 Task: Look for space in Colonia Nativitas, Mexico from 1st June, 2023 to 9th June, 2023 for 5 adults in price range Rs.6000 to Rs.12000. Place can be entire place with 3 bedrooms having 3 beds and 3 bathrooms. Property type can be house, flat, guest house. Booking option can be shelf check-in. Required host language is English.
Action: Mouse moved to (417, 110)
Screenshot: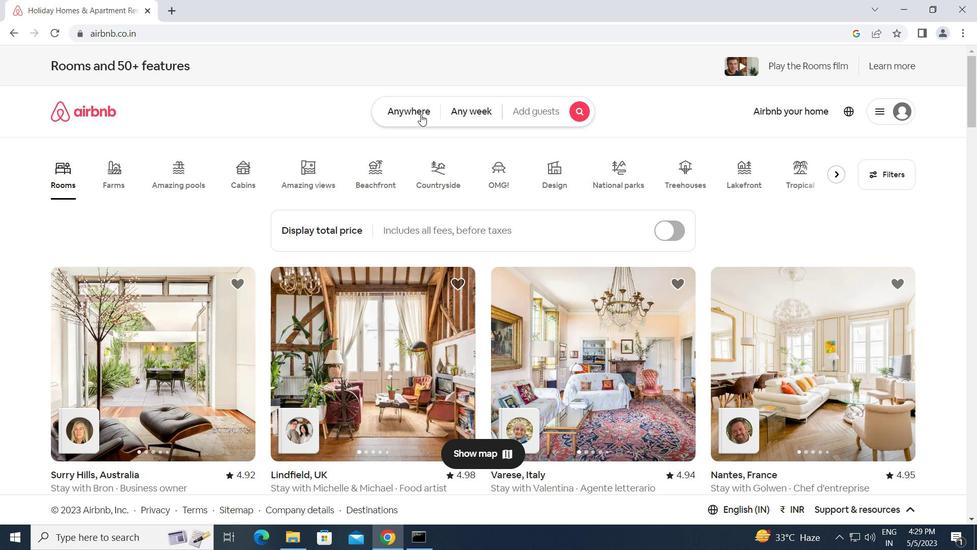 
Action: Mouse pressed left at (417, 110)
Screenshot: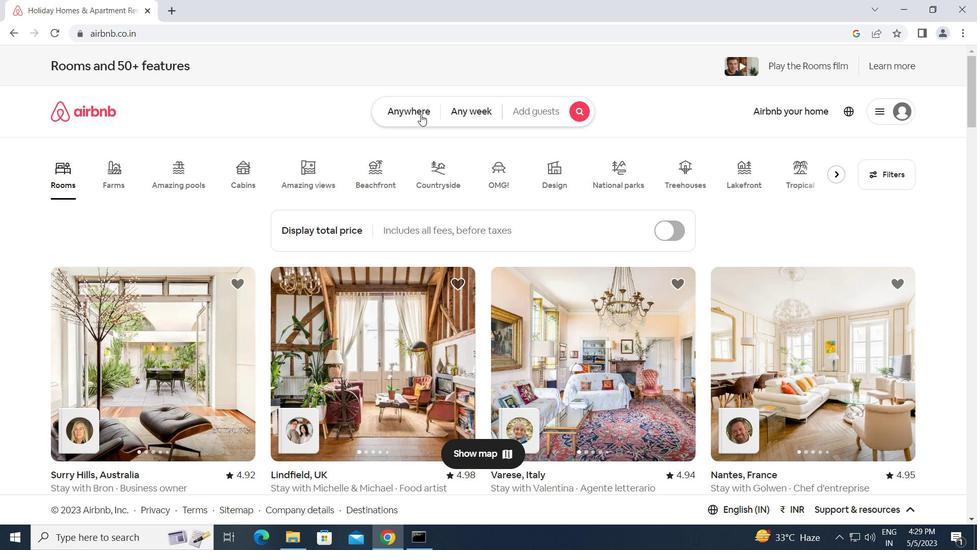 
Action: Mouse moved to (308, 159)
Screenshot: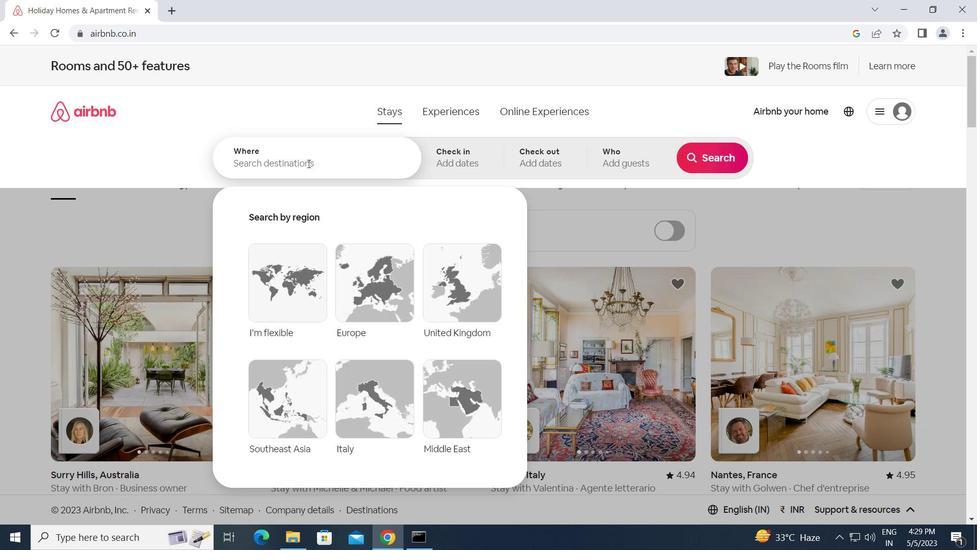 
Action: Mouse pressed left at (308, 159)
Screenshot: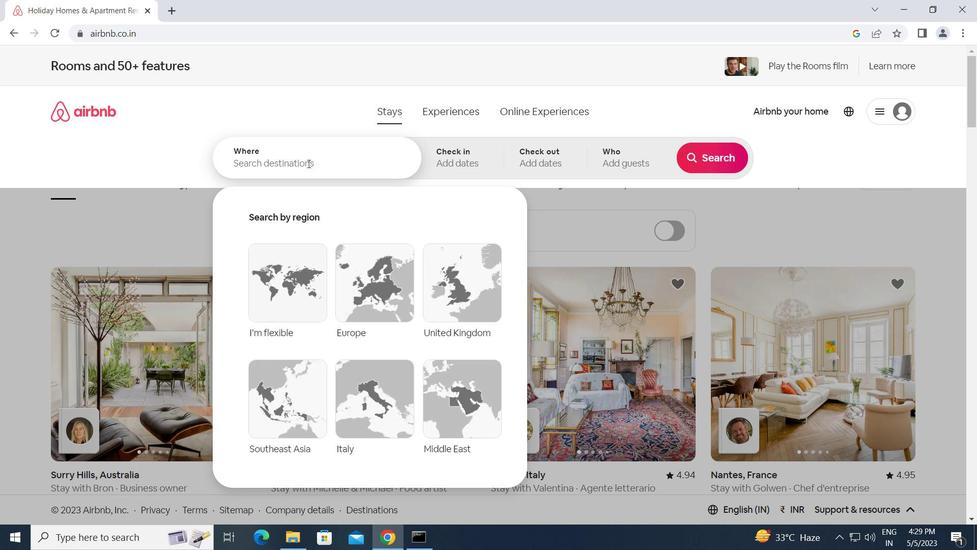 
Action: Key pressed c<Key.caps_lock>olonia<Key.space><Key.caps_lock>n<Key.caps_lock>ativitas,<Key.space><Key.caps_lock>m<Key.caps_lock>
Screenshot: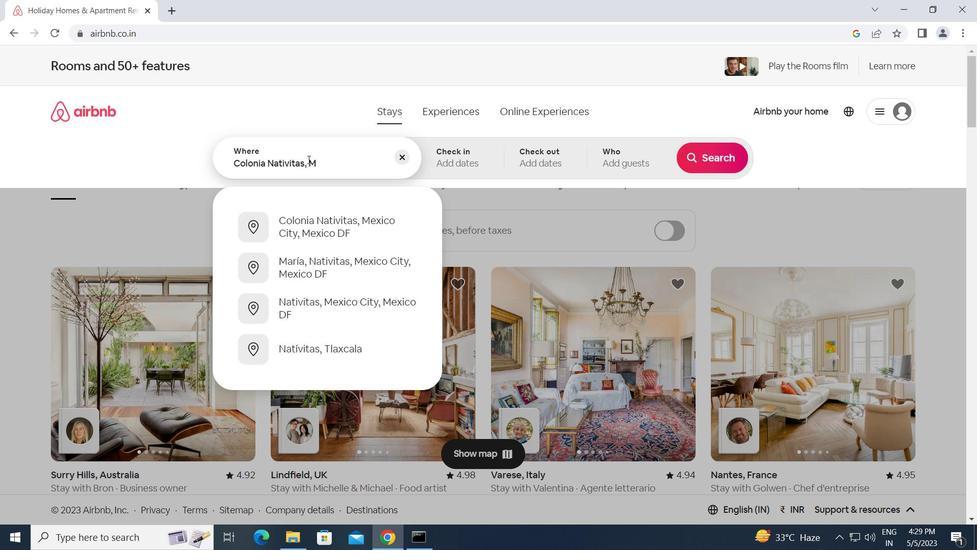 
Action: Mouse moved to (8, 142)
Screenshot: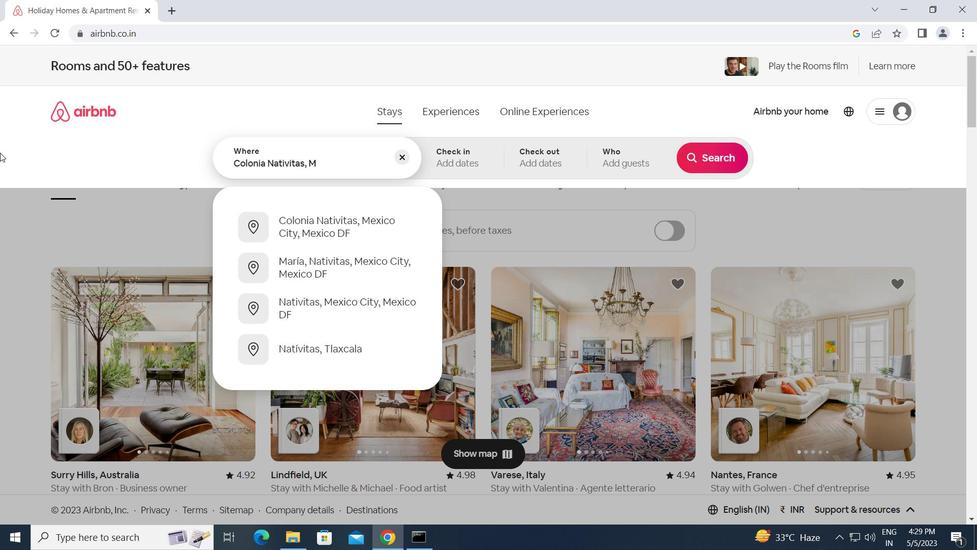 
Action: Key pressed w<Key.backspace>exico<Key.enter>
Screenshot: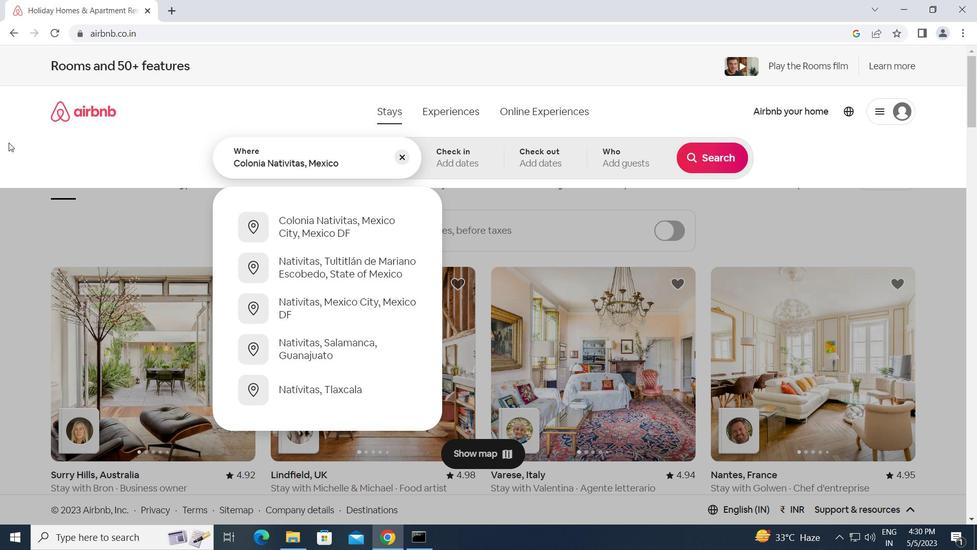 
Action: Mouse moved to (636, 312)
Screenshot: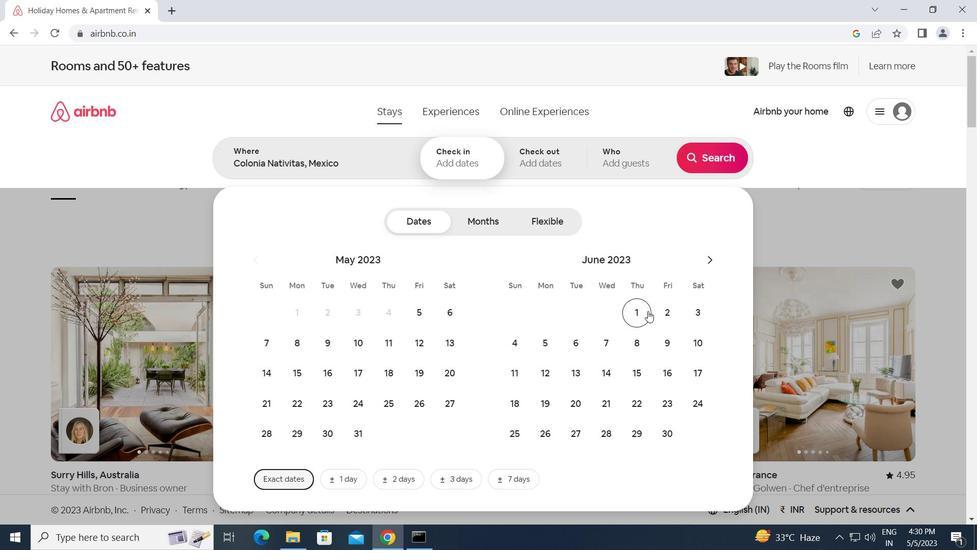 
Action: Mouse pressed left at (636, 312)
Screenshot: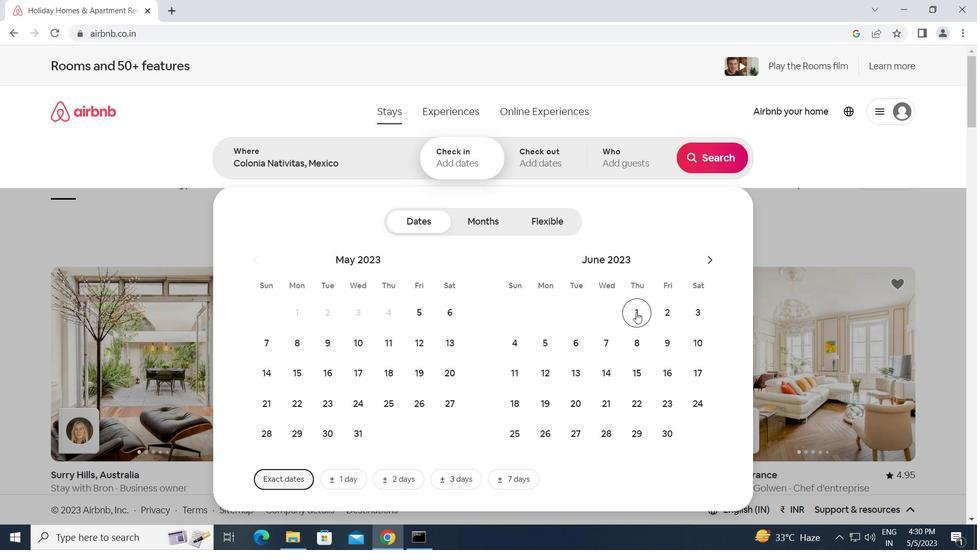 
Action: Mouse moved to (673, 342)
Screenshot: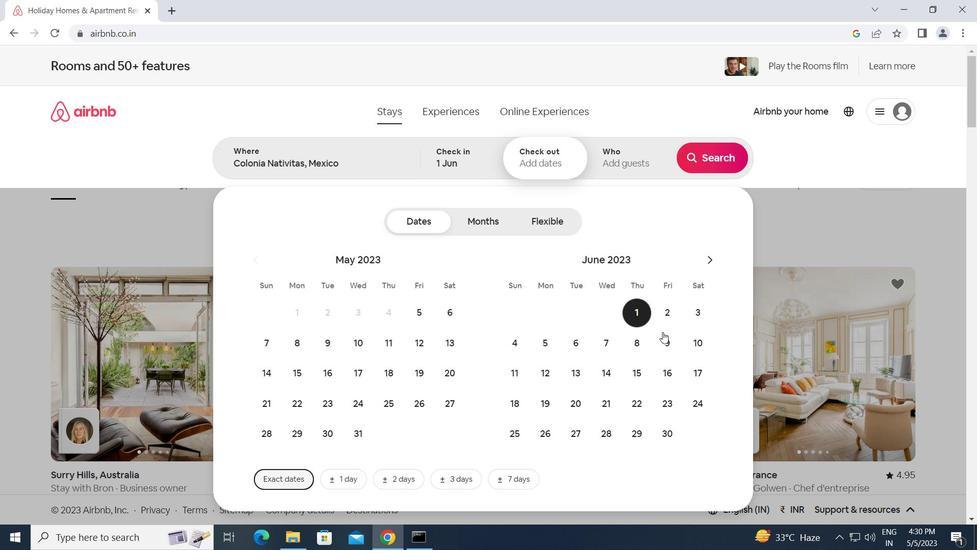 
Action: Mouse pressed left at (673, 342)
Screenshot: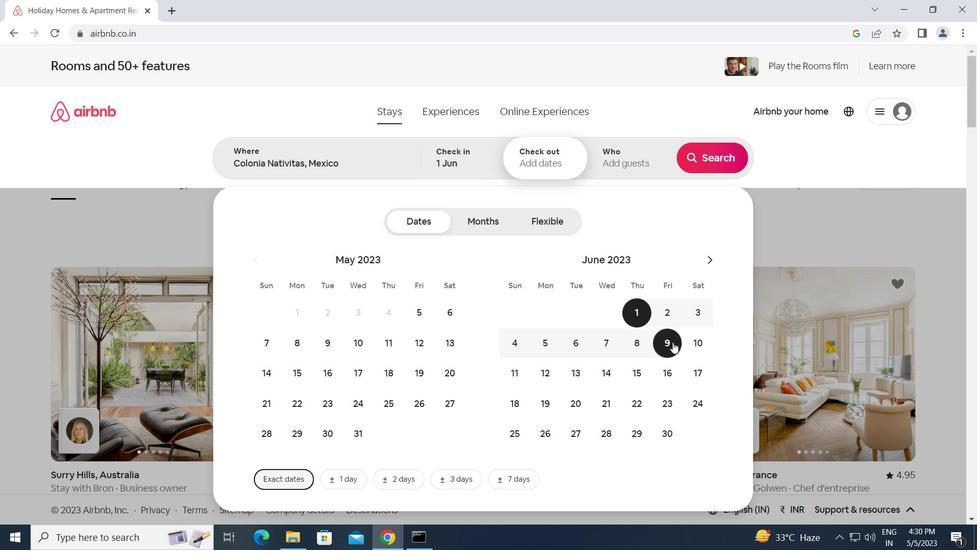 
Action: Mouse moved to (620, 162)
Screenshot: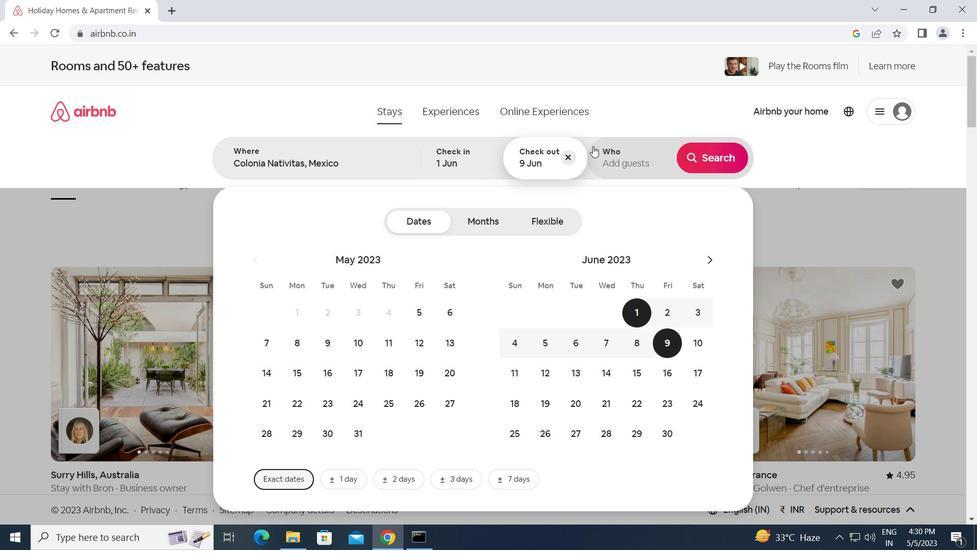 
Action: Mouse pressed left at (620, 162)
Screenshot: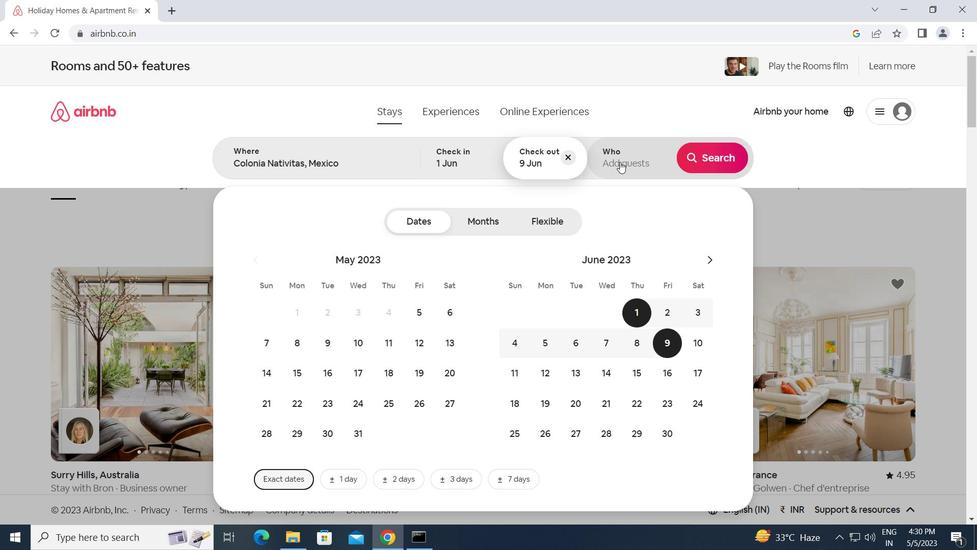 
Action: Mouse moved to (712, 219)
Screenshot: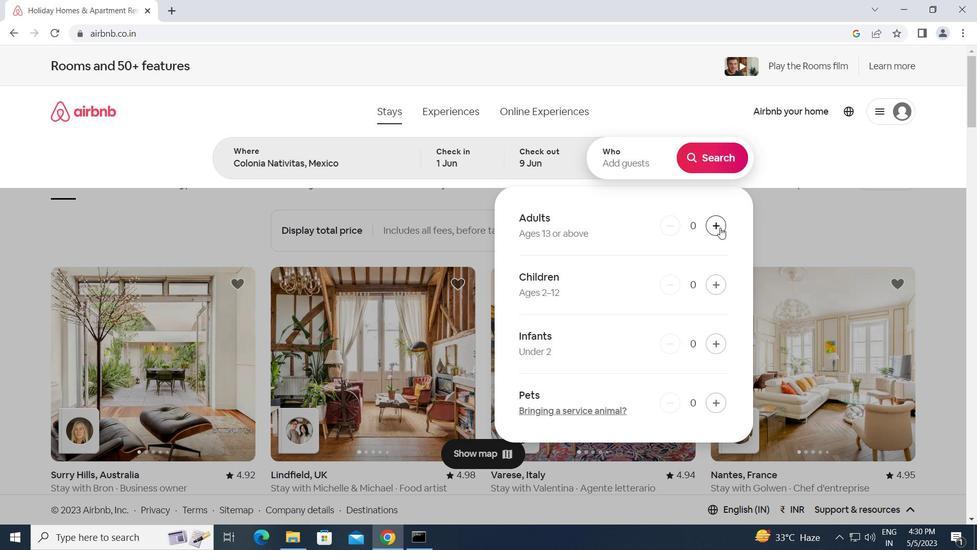 
Action: Mouse pressed left at (712, 219)
Screenshot: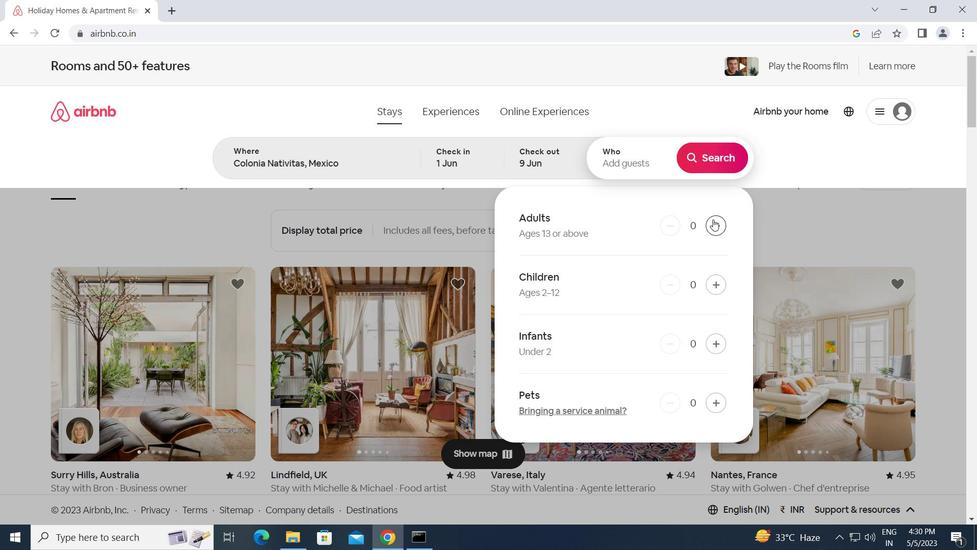 
Action: Mouse pressed left at (712, 219)
Screenshot: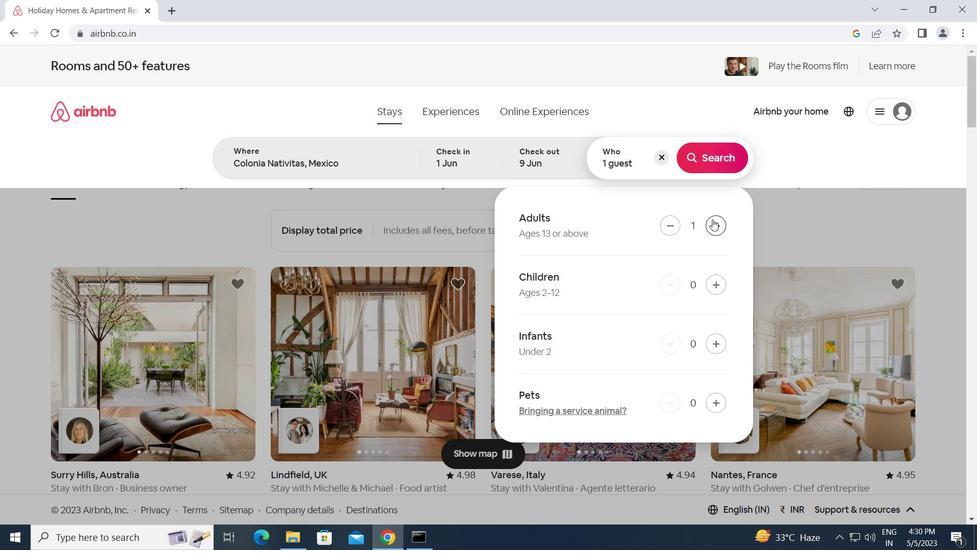 
Action: Mouse pressed left at (712, 219)
Screenshot: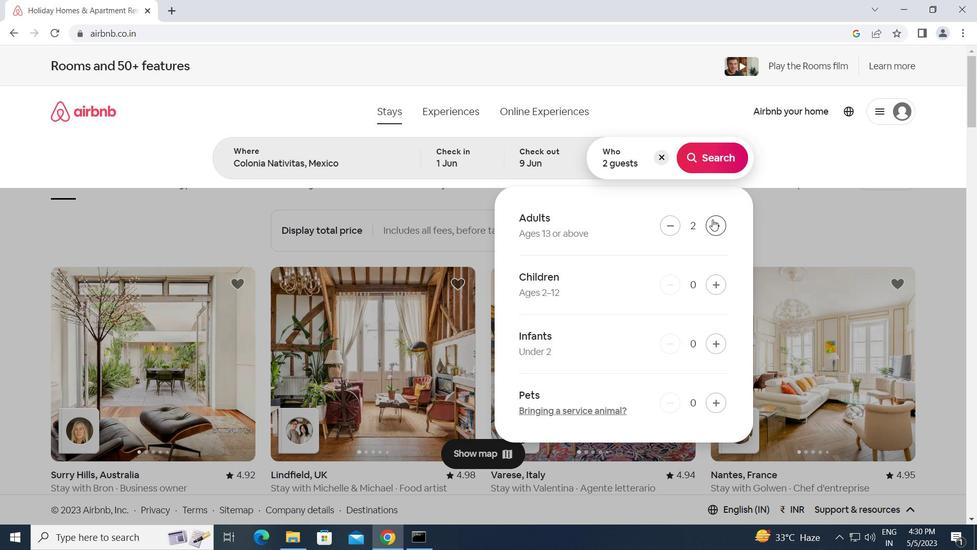 
Action: Mouse pressed left at (712, 219)
Screenshot: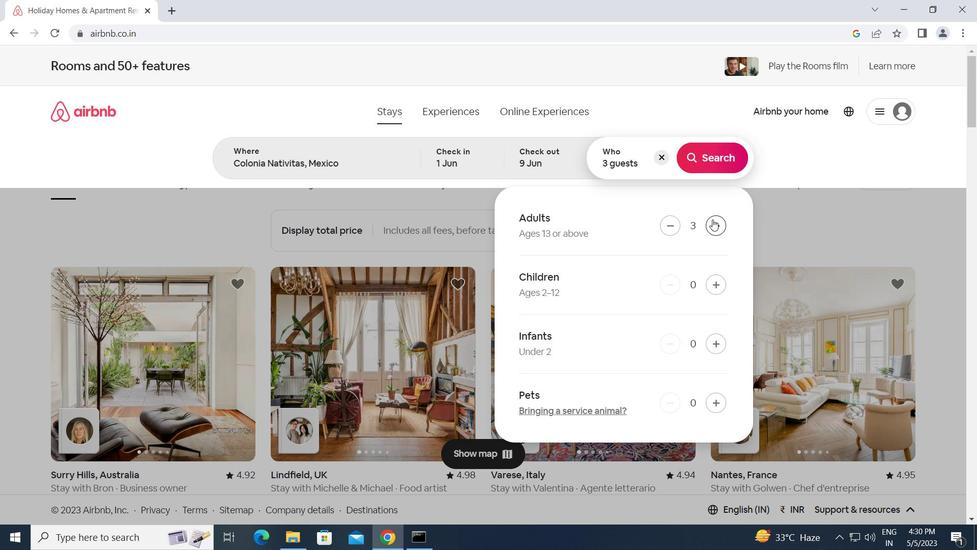 
Action: Mouse pressed left at (712, 219)
Screenshot: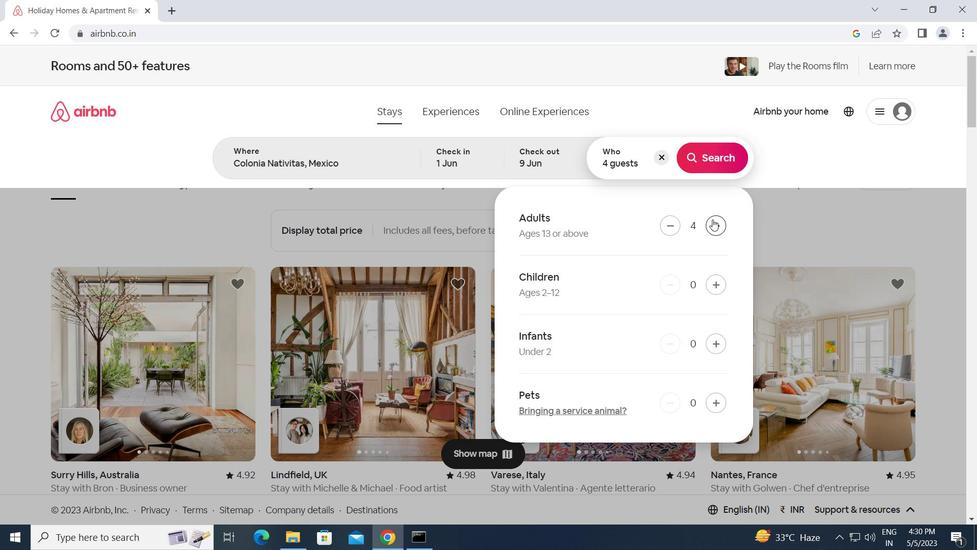 
Action: Mouse moved to (709, 149)
Screenshot: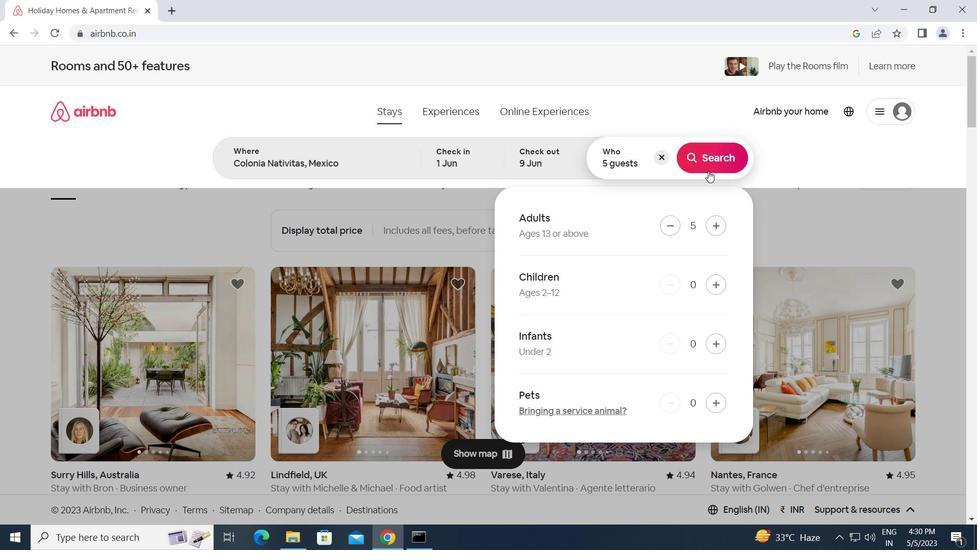 
Action: Mouse pressed left at (709, 149)
Screenshot: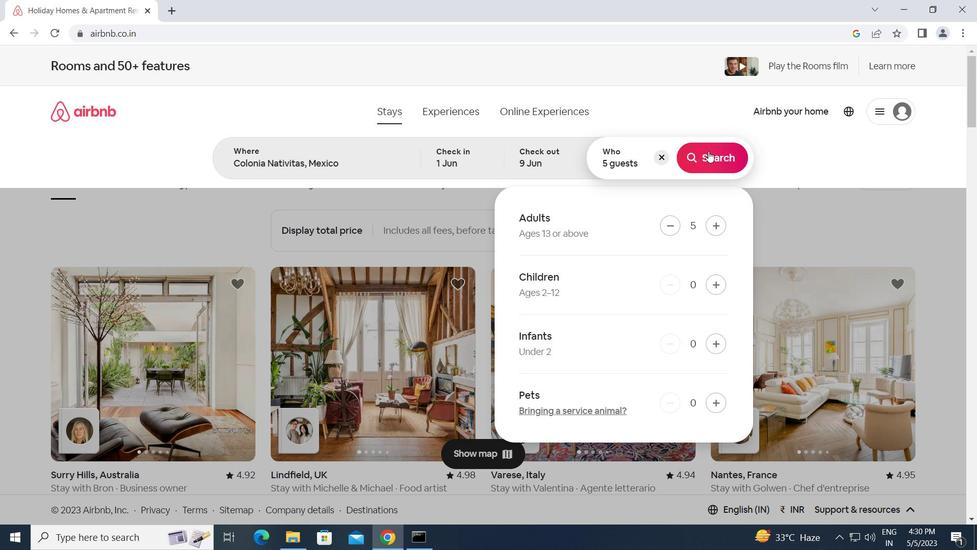
Action: Mouse moved to (917, 114)
Screenshot: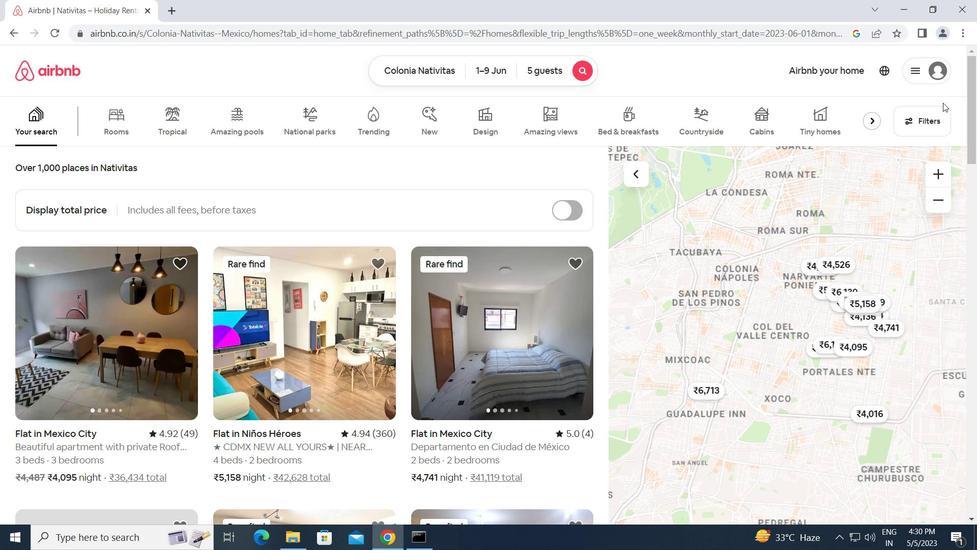 
Action: Mouse pressed left at (917, 114)
Screenshot: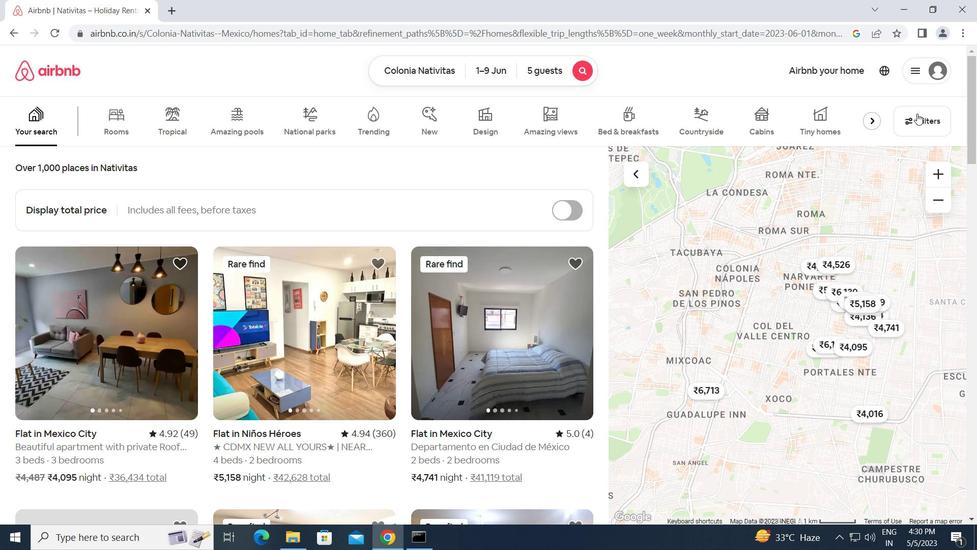 
Action: Mouse moved to (401, 334)
Screenshot: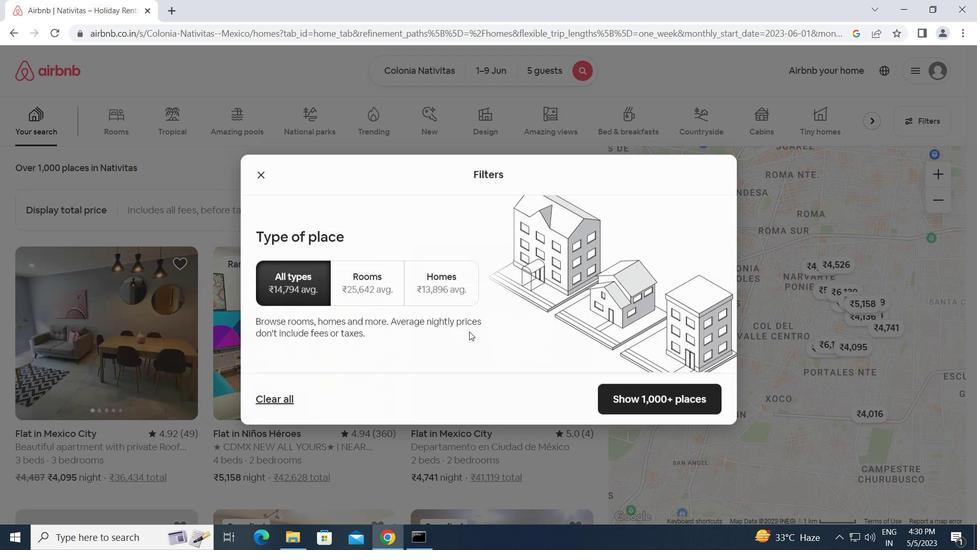 
Action: Mouse scrolled (401, 334) with delta (0, 0)
Screenshot: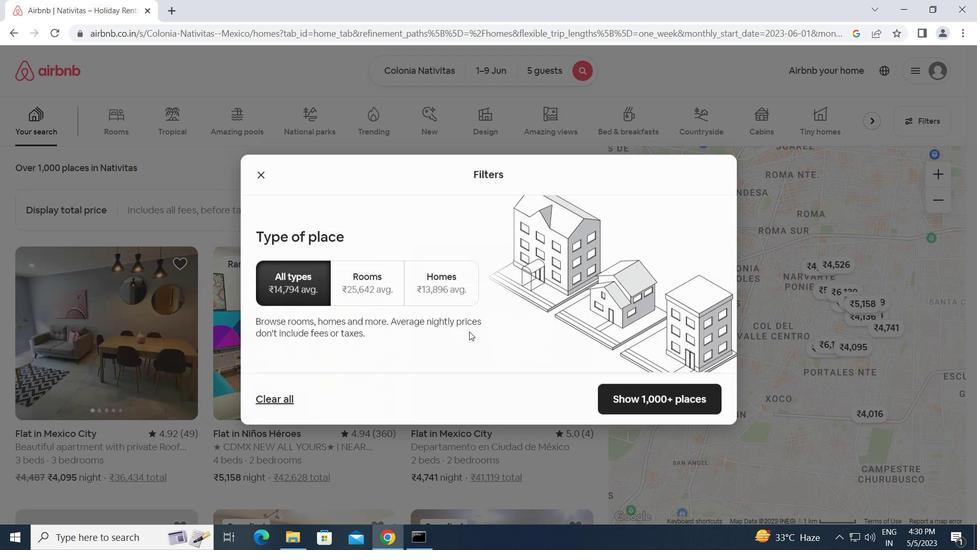
Action: Mouse moved to (401, 334)
Screenshot: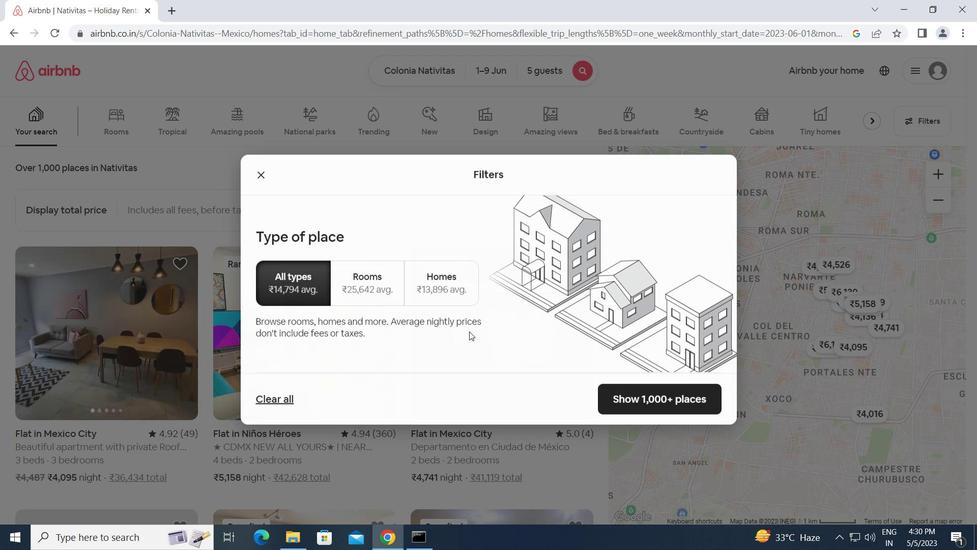 
Action: Mouse scrolled (401, 334) with delta (0, 0)
Screenshot: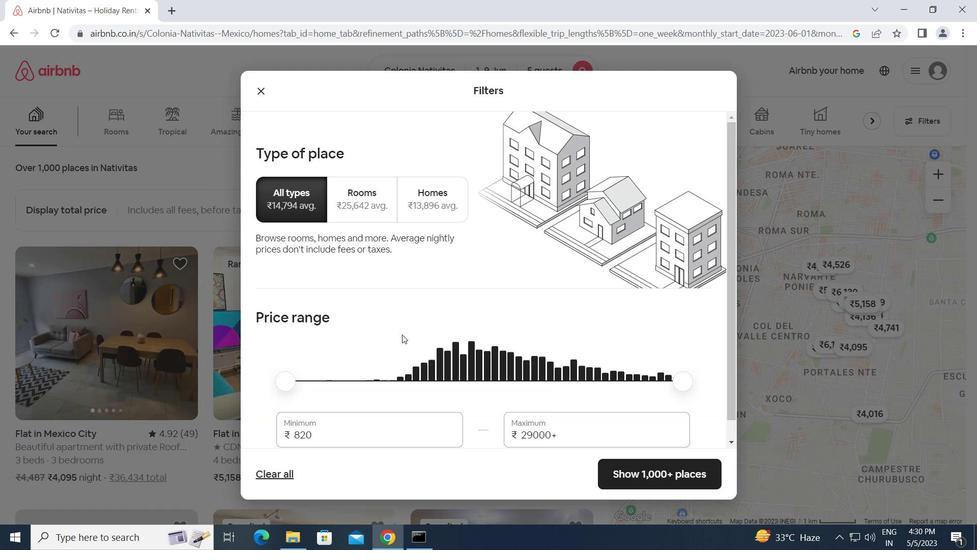 
Action: Mouse scrolled (401, 334) with delta (0, 0)
Screenshot: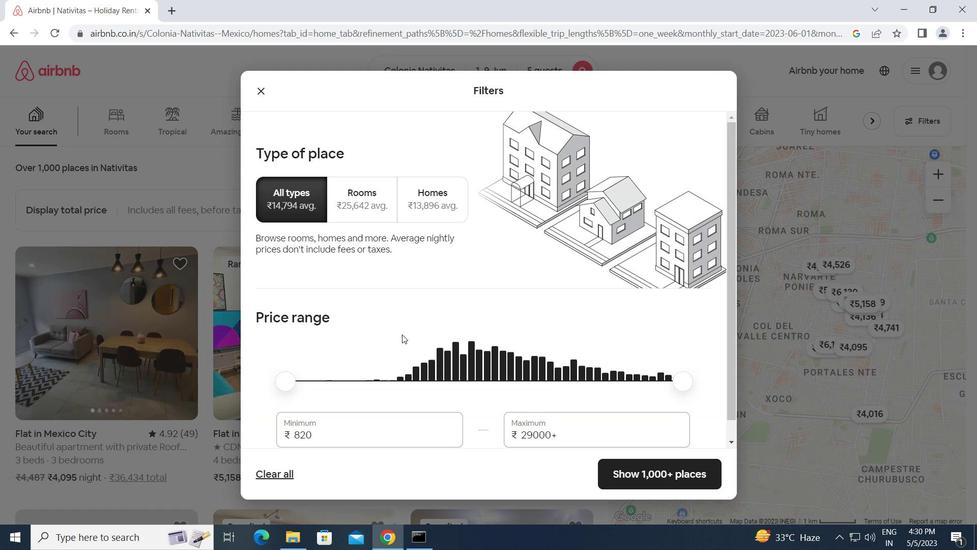 
Action: Mouse moved to (343, 366)
Screenshot: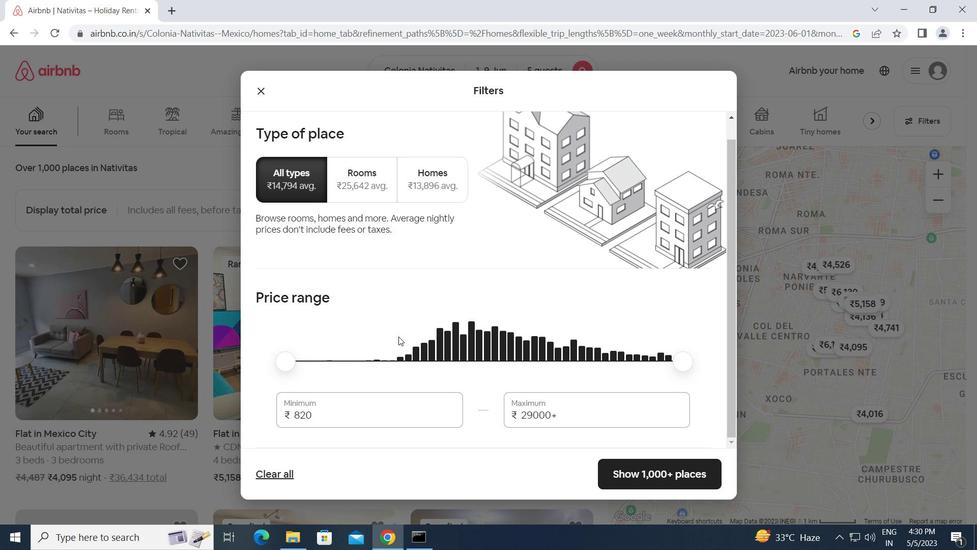 
Action: Mouse scrolled (343, 366) with delta (0, 0)
Screenshot: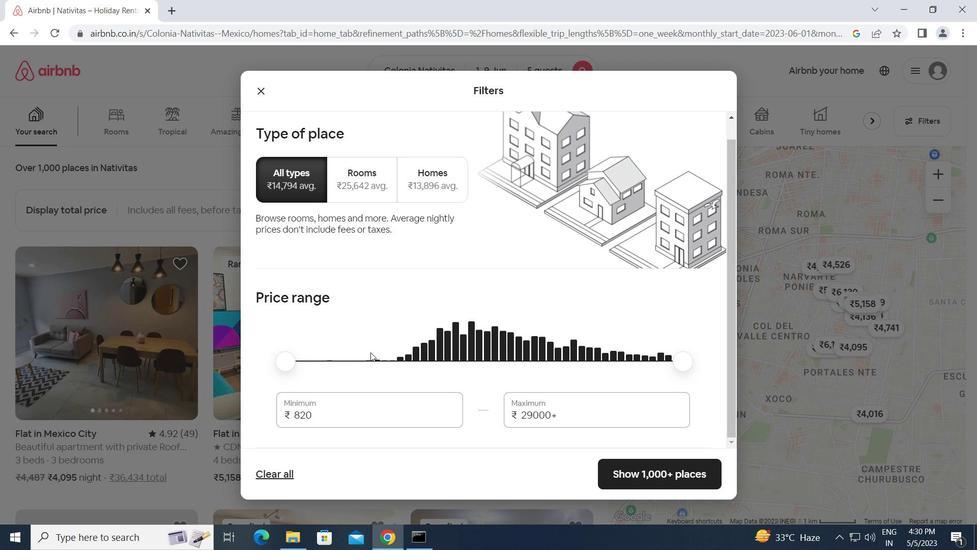 
Action: Mouse moved to (319, 376)
Screenshot: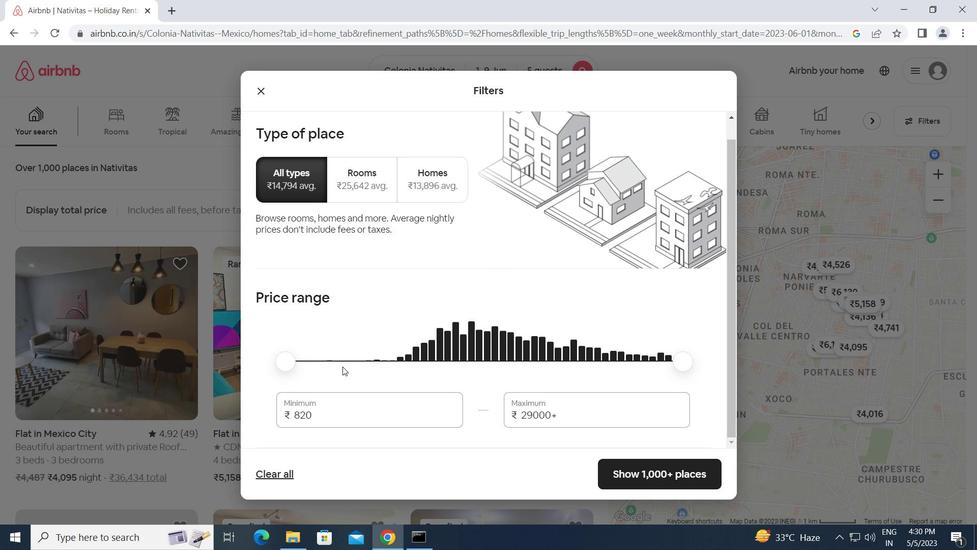 
Action: Mouse scrolled (319, 375) with delta (0, 0)
Screenshot: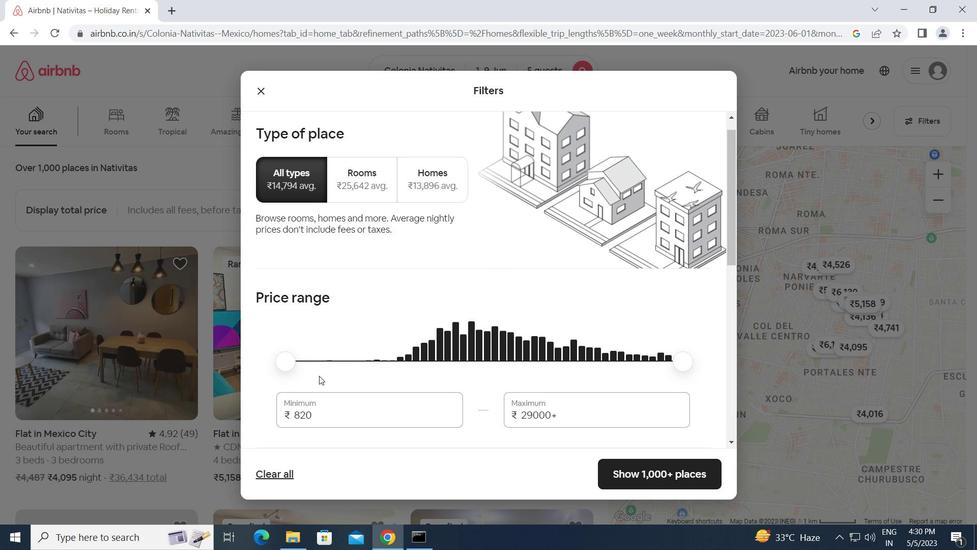 
Action: Mouse scrolled (319, 375) with delta (0, 0)
Screenshot: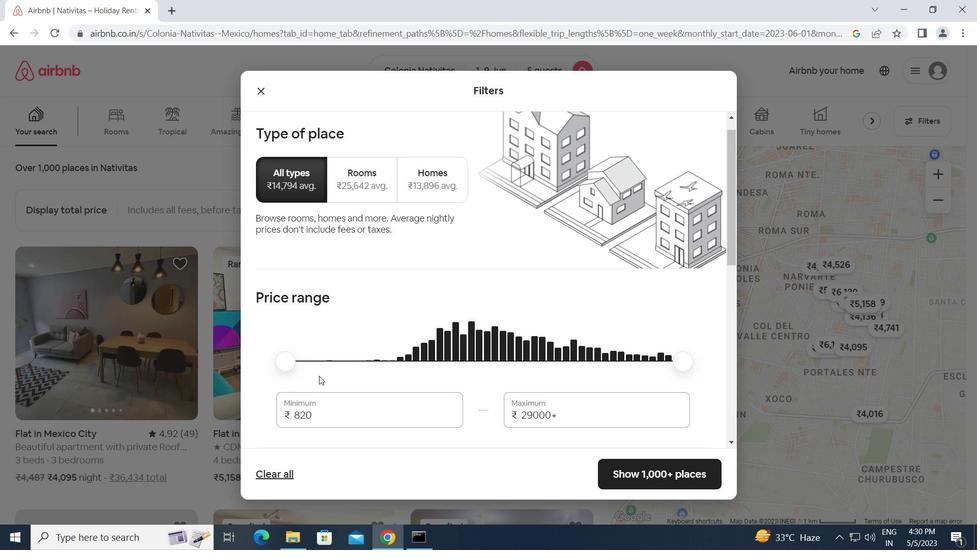 
Action: Mouse moved to (317, 287)
Screenshot: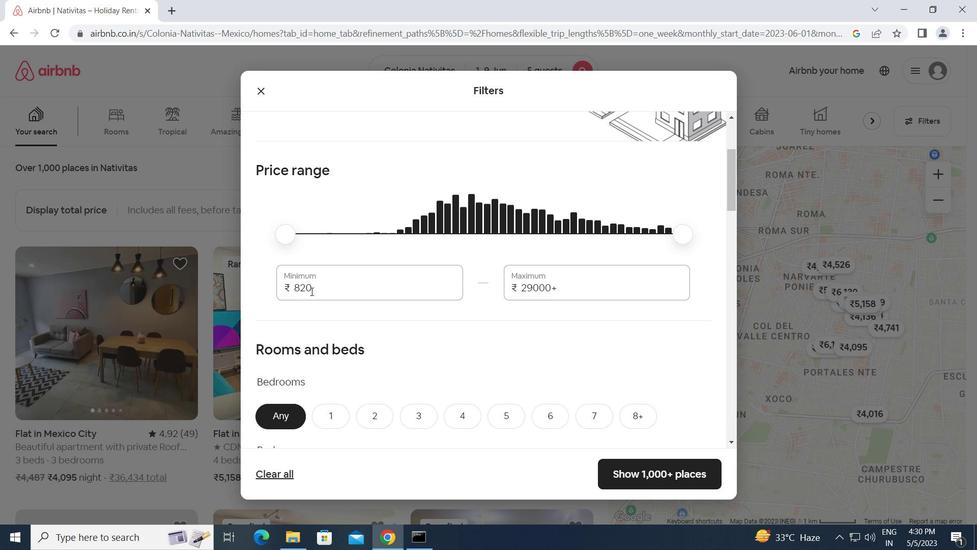 
Action: Mouse pressed left at (317, 287)
Screenshot: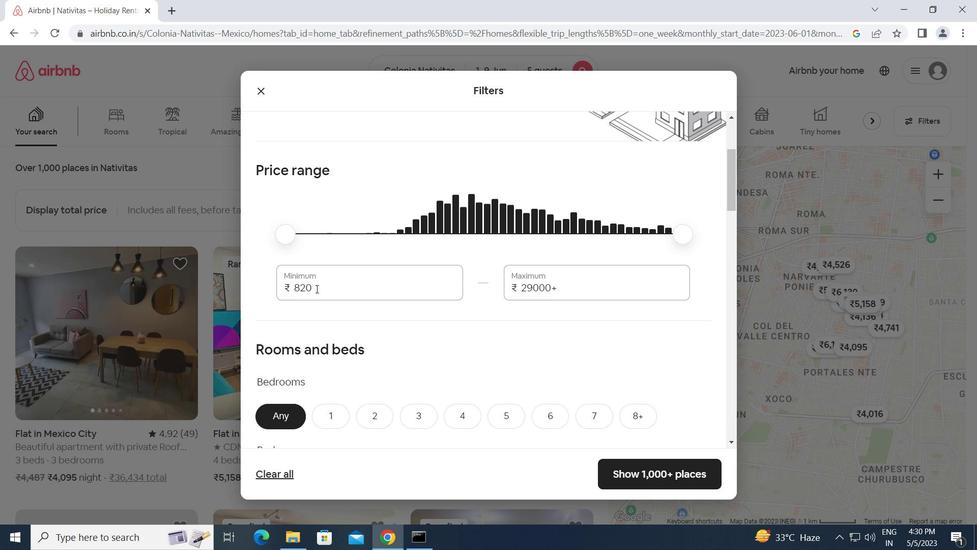 
Action: Mouse moved to (262, 287)
Screenshot: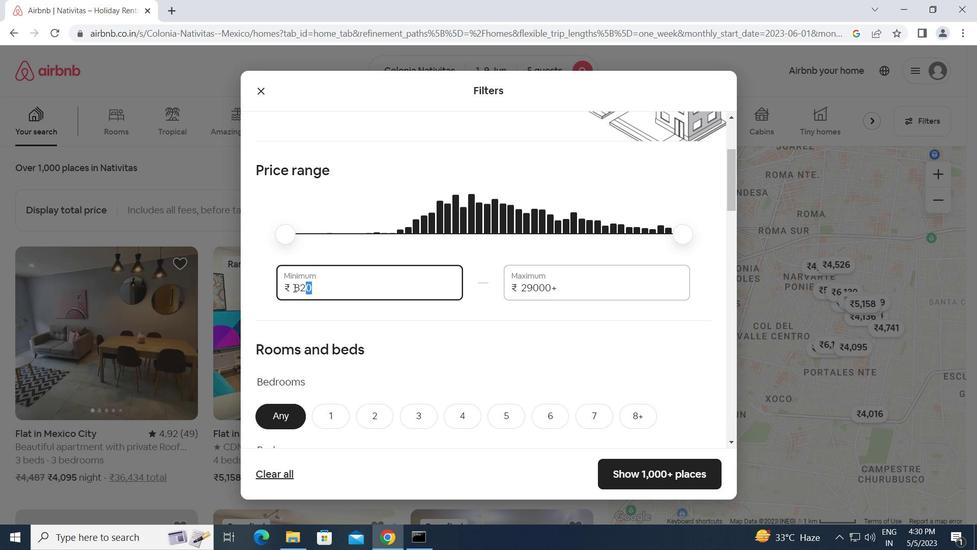 
Action: Key pressed 6000<Key.tab>12000
Screenshot: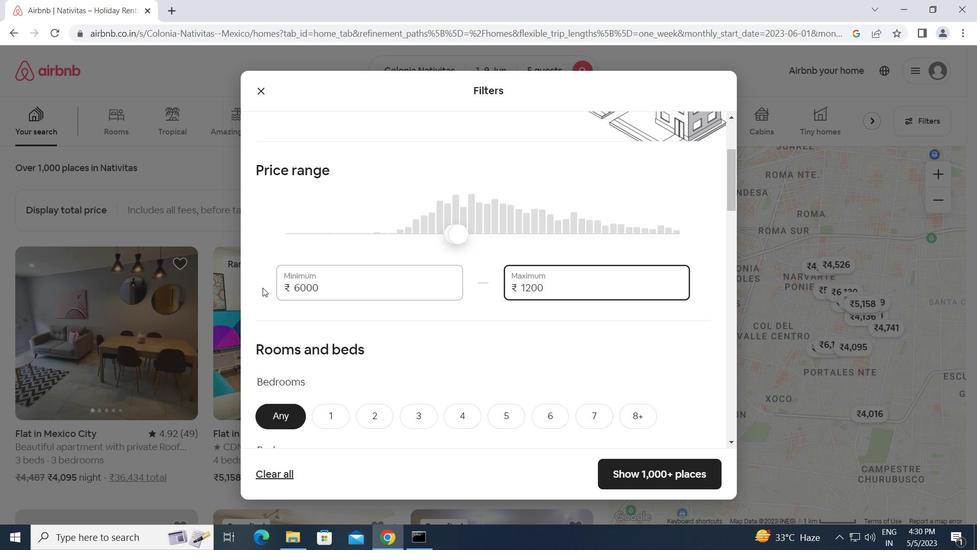 
Action: Mouse moved to (350, 318)
Screenshot: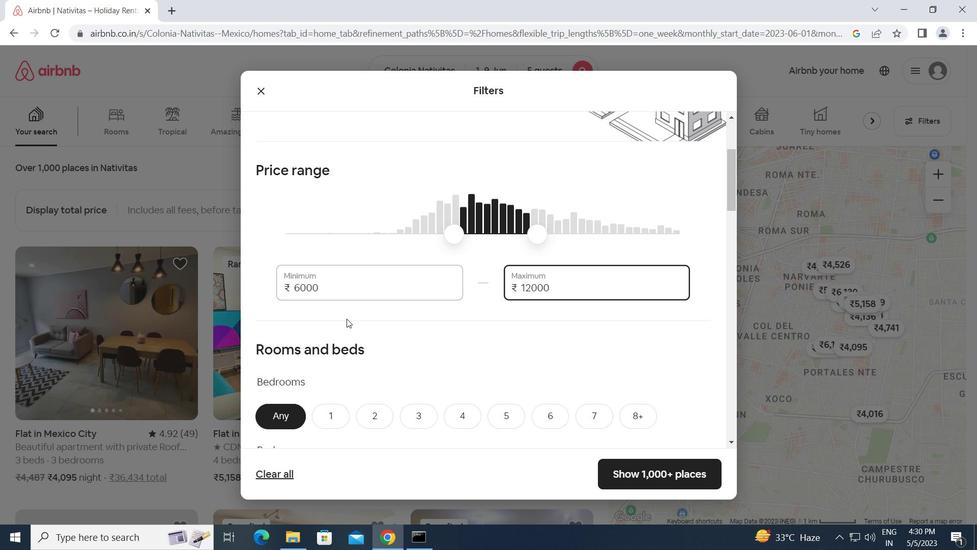
Action: Mouse scrolled (350, 318) with delta (0, 0)
Screenshot: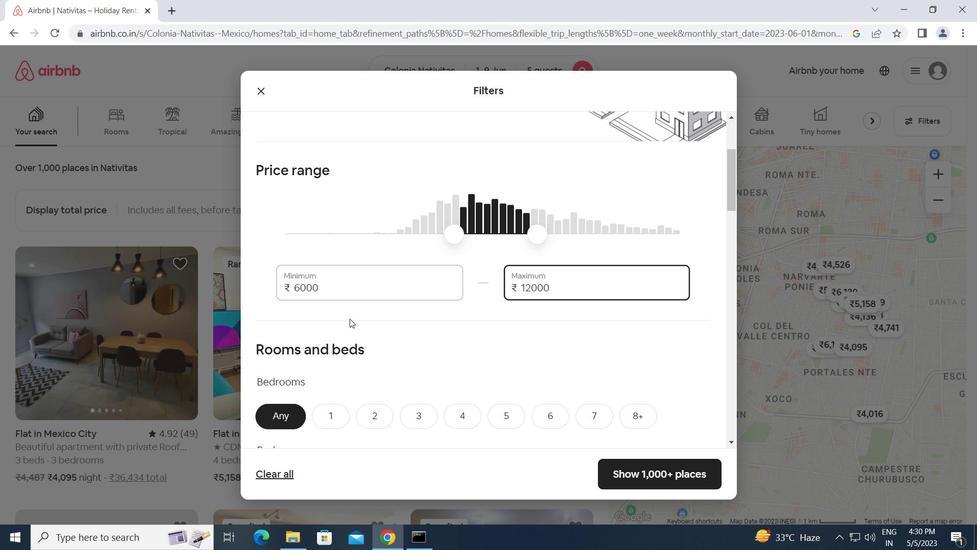 
Action: Mouse scrolled (350, 318) with delta (0, 0)
Screenshot: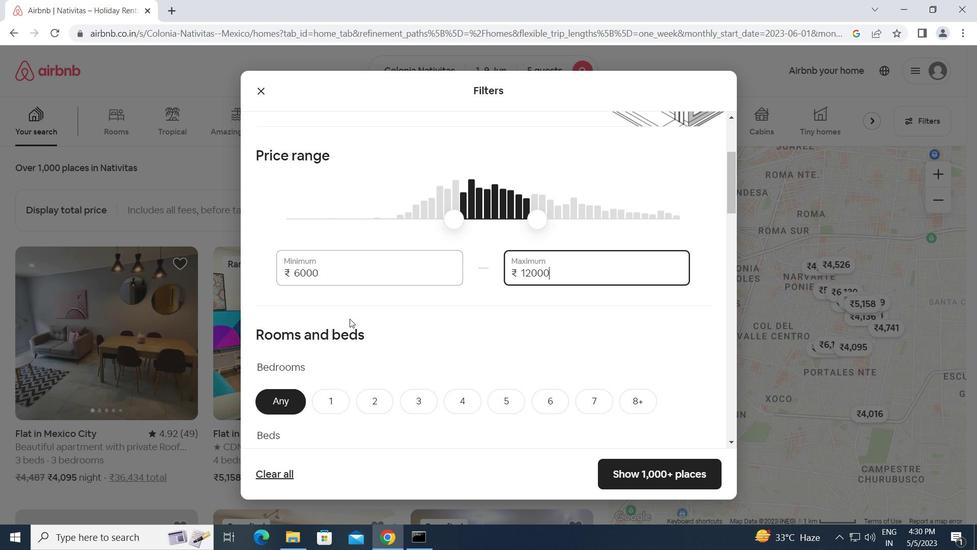 
Action: Mouse scrolled (350, 318) with delta (0, 0)
Screenshot: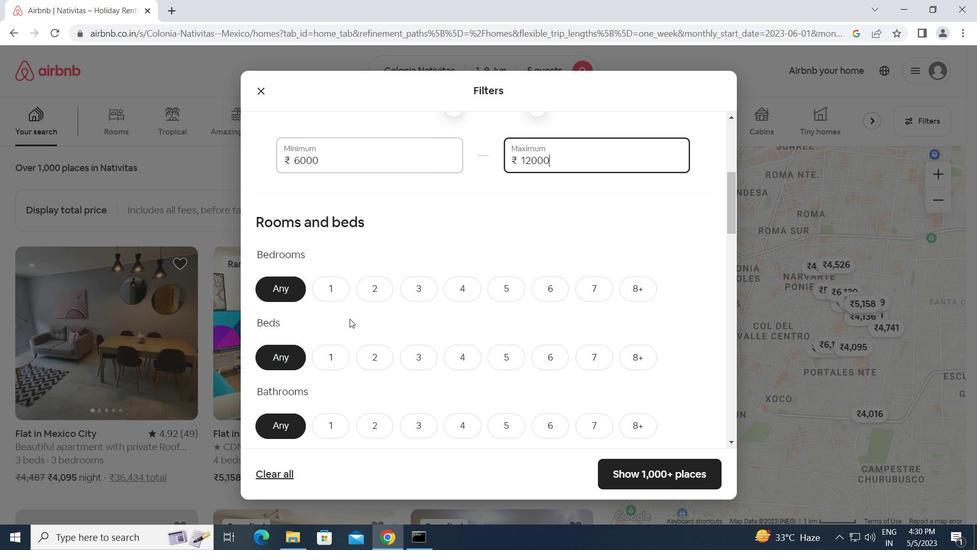 
Action: Mouse moved to (413, 226)
Screenshot: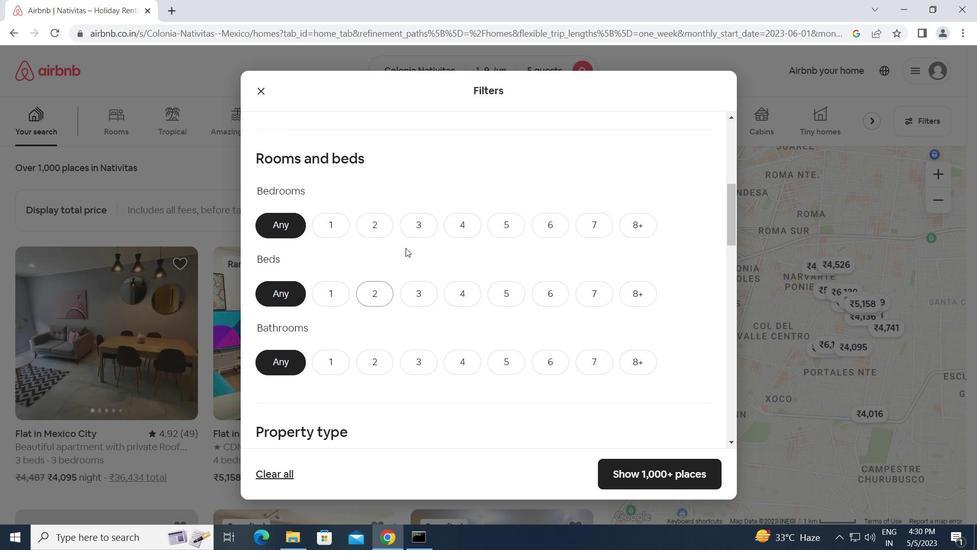 
Action: Mouse pressed left at (413, 226)
Screenshot: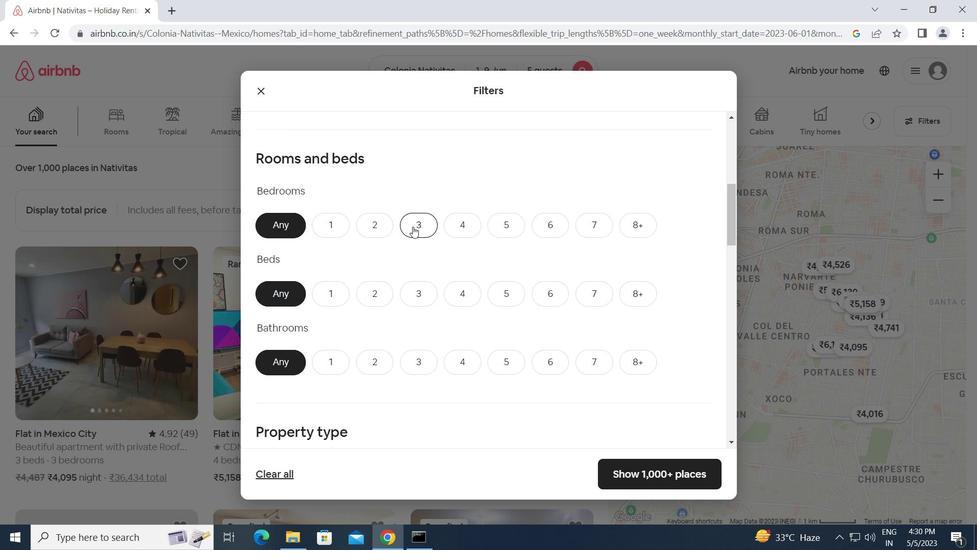 
Action: Mouse moved to (411, 290)
Screenshot: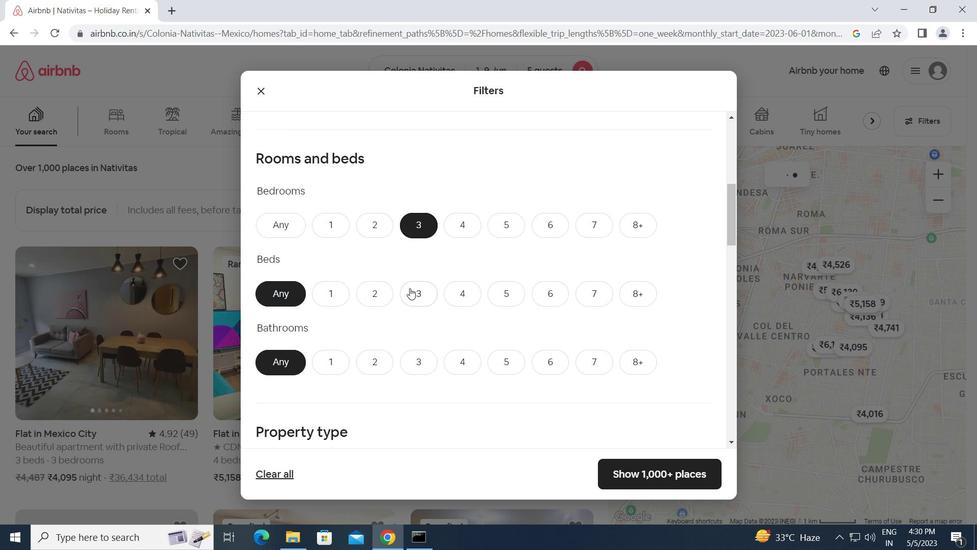 
Action: Mouse pressed left at (411, 290)
Screenshot: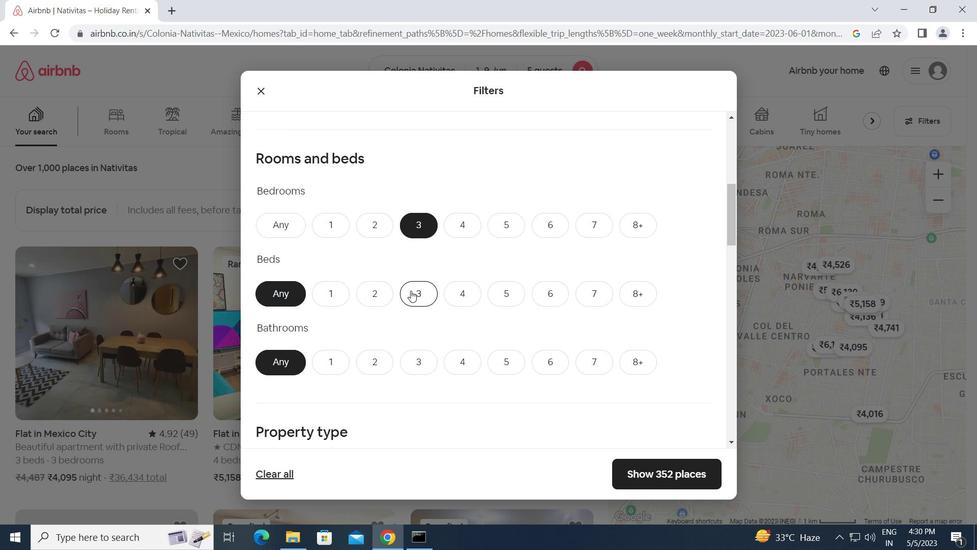 
Action: Mouse moved to (423, 358)
Screenshot: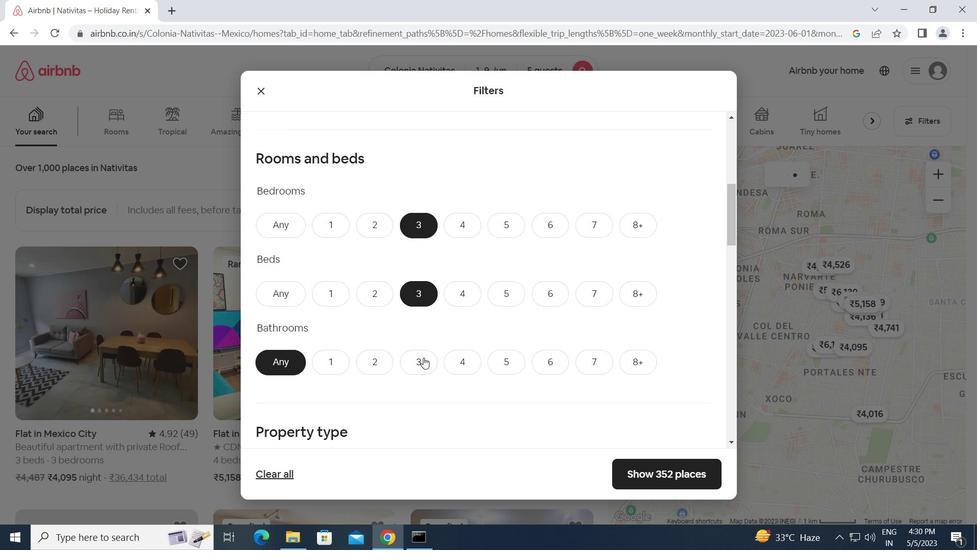 
Action: Mouse pressed left at (423, 358)
Screenshot: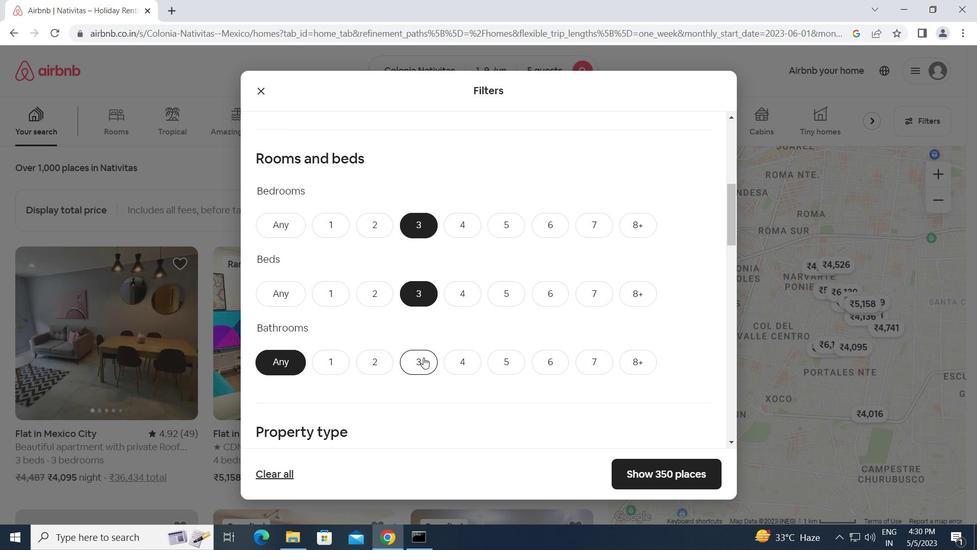 
Action: Mouse moved to (455, 380)
Screenshot: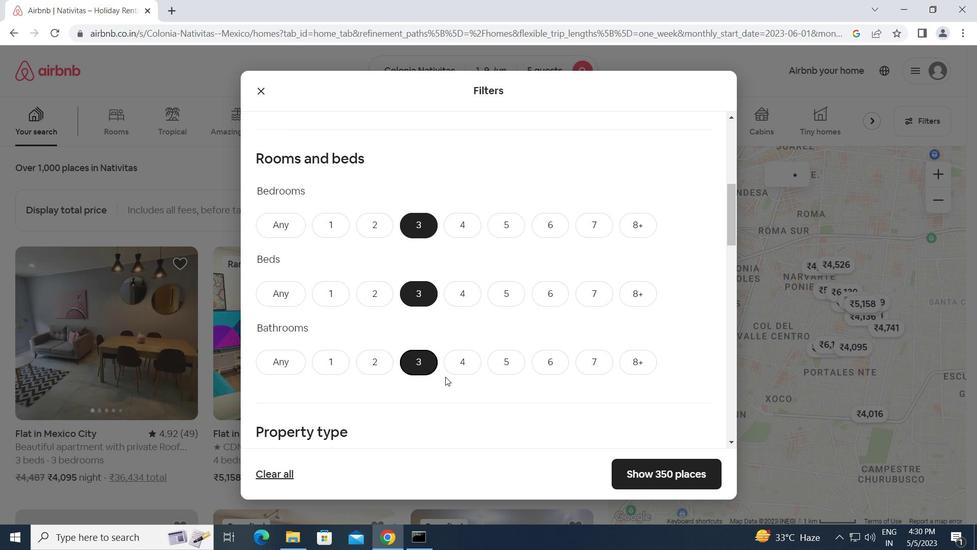 
Action: Mouse scrolled (455, 379) with delta (0, 0)
Screenshot: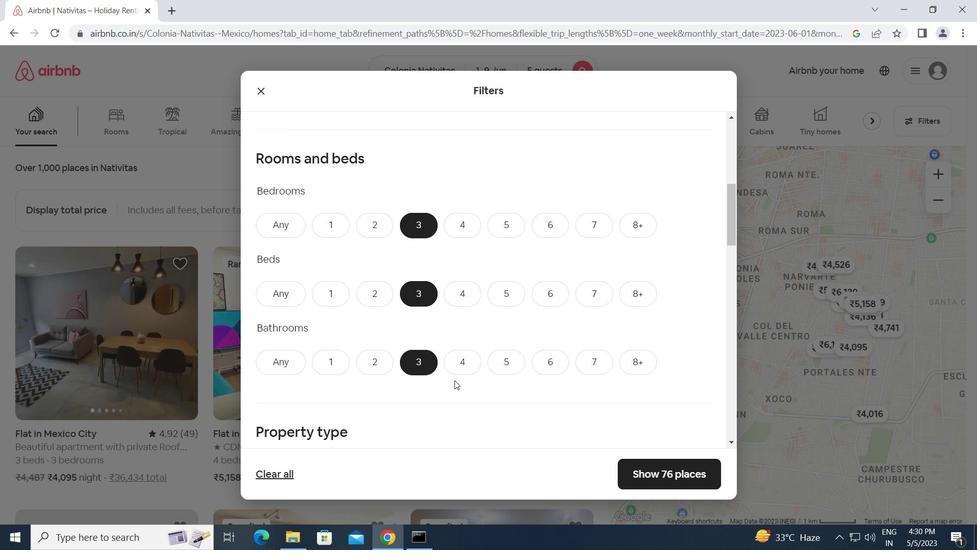 
Action: Mouse scrolled (455, 379) with delta (0, 0)
Screenshot: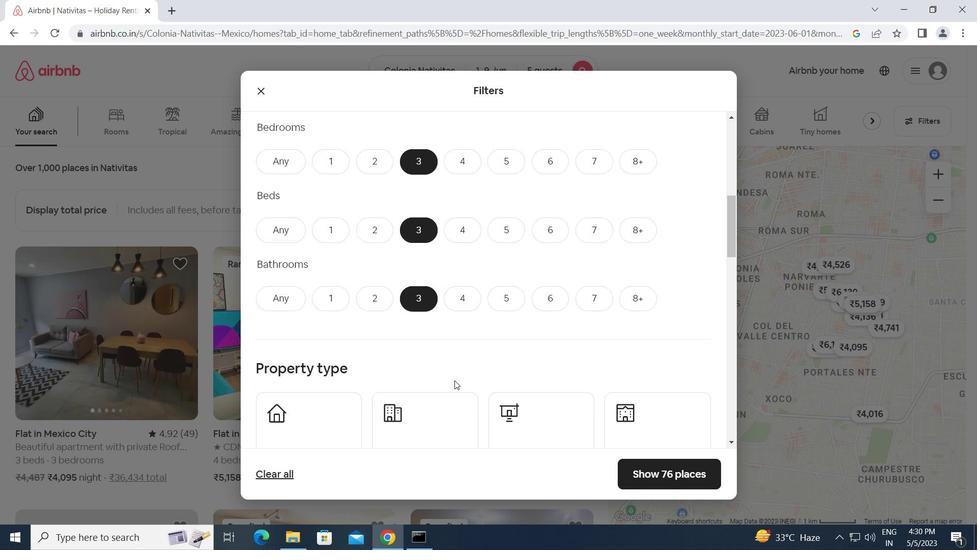 
Action: Mouse moved to (312, 357)
Screenshot: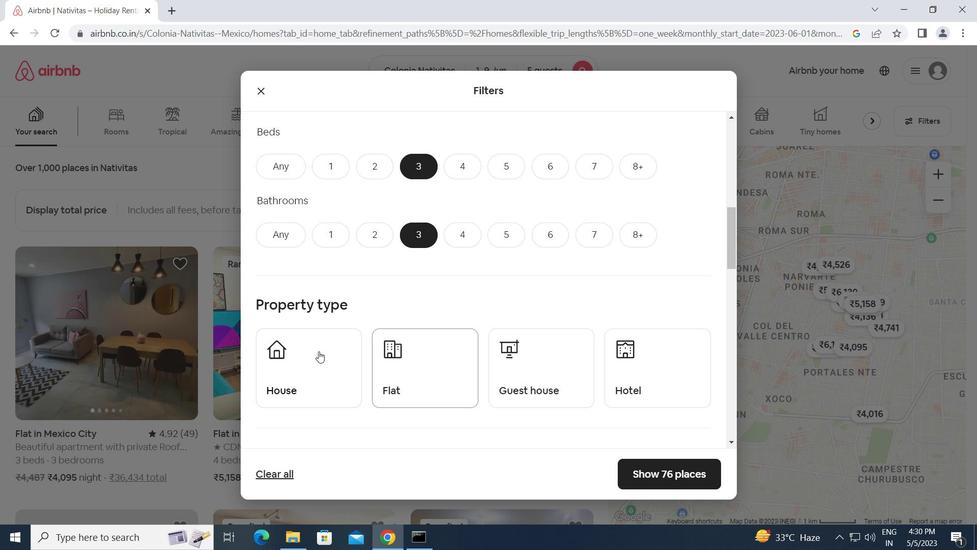 
Action: Mouse pressed left at (312, 357)
Screenshot: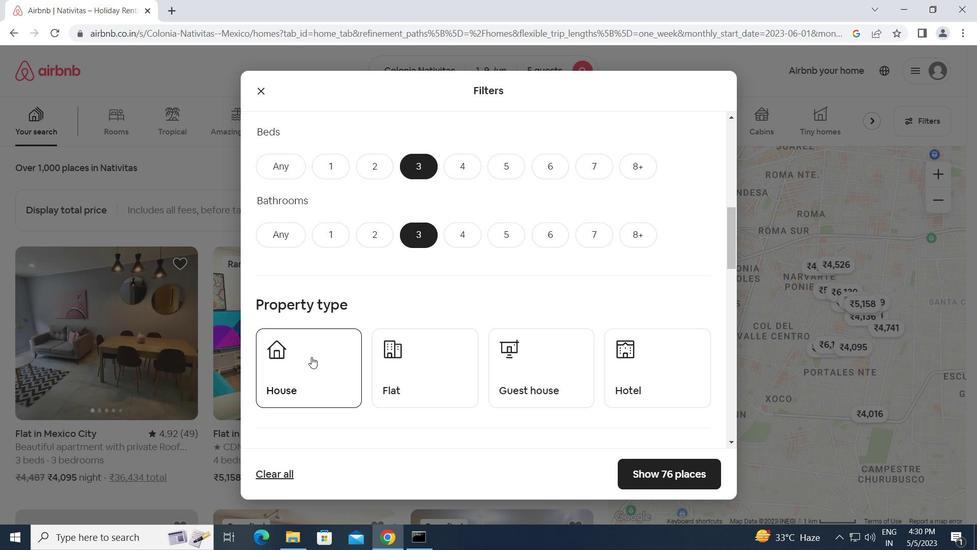 
Action: Mouse moved to (416, 382)
Screenshot: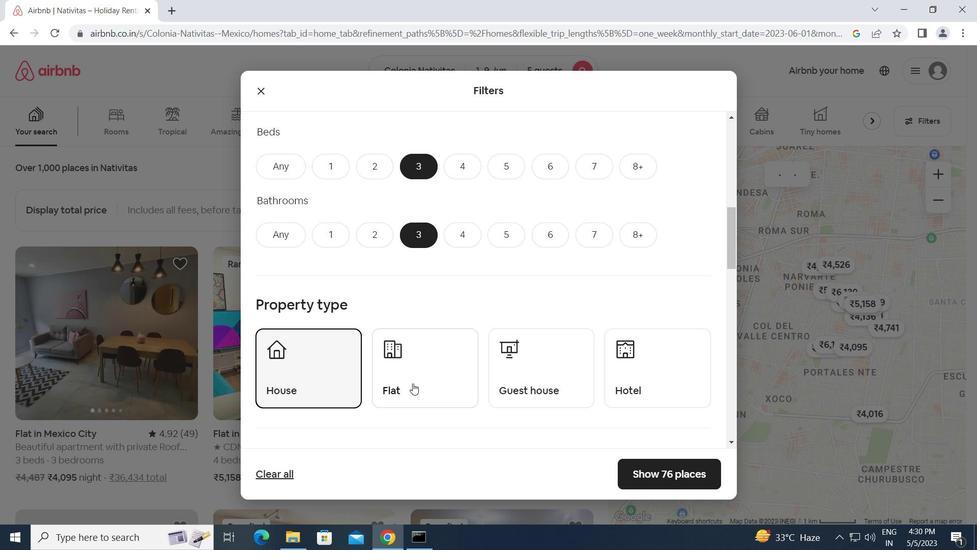 
Action: Mouse pressed left at (416, 382)
Screenshot: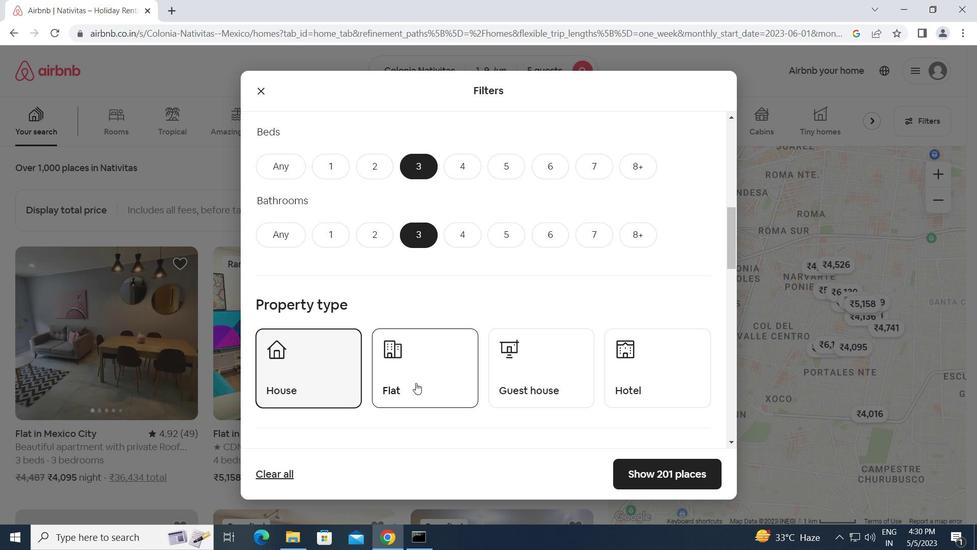 
Action: Mouse moved to (569, 365)
Screenshot: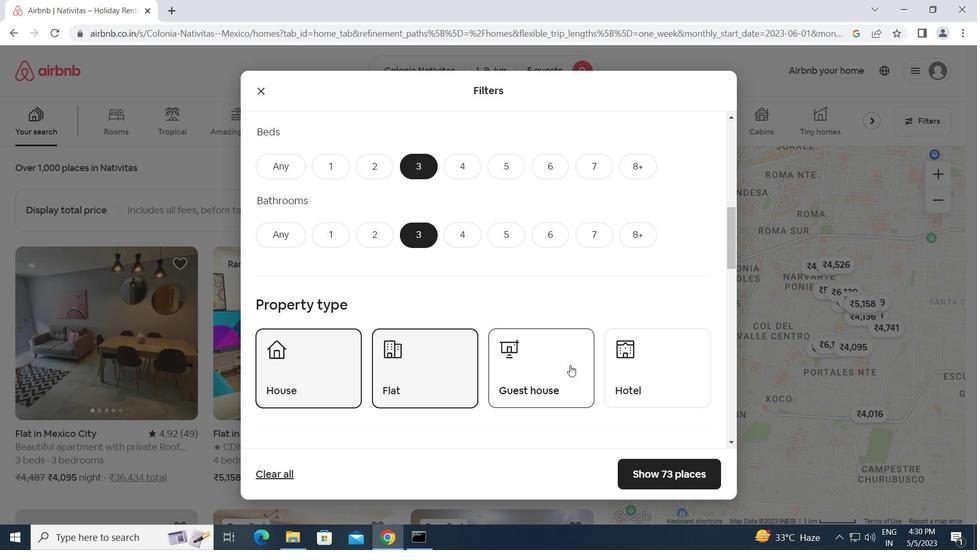 
Action: Mouse pressed left at (569, 365)
Screenshot: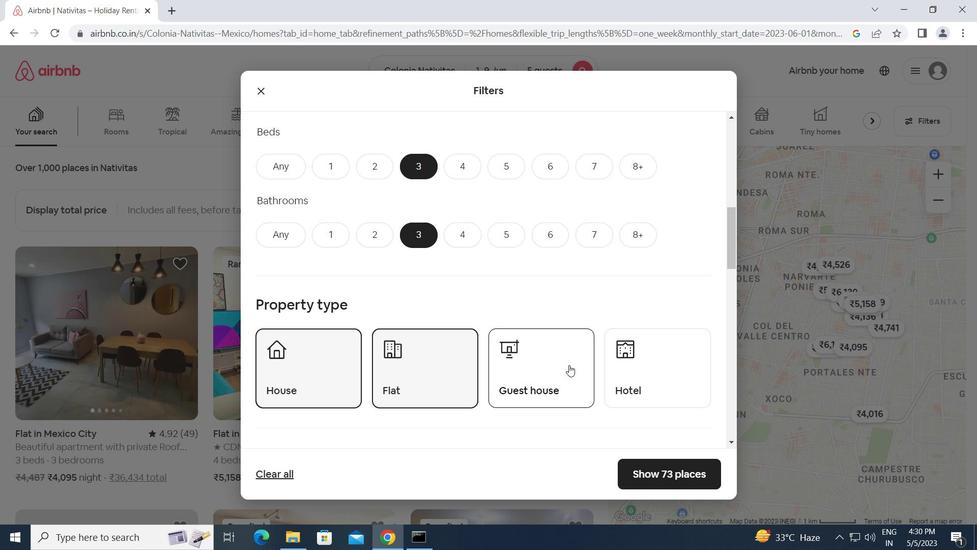 
Action: Mouse moved to (484, 404)
Screenshot: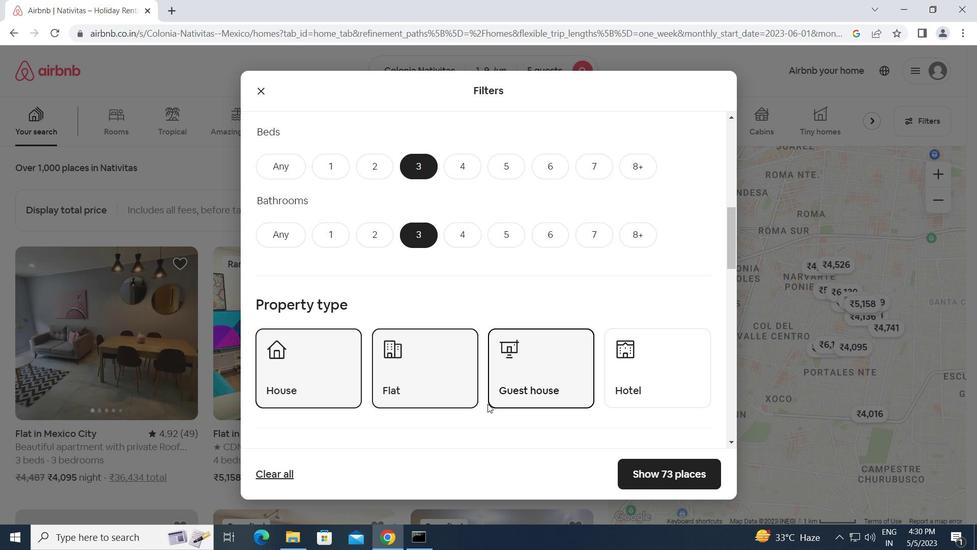 
Action: Mouse scrolled (484, 403) with delta (0, 0)
Screenshot: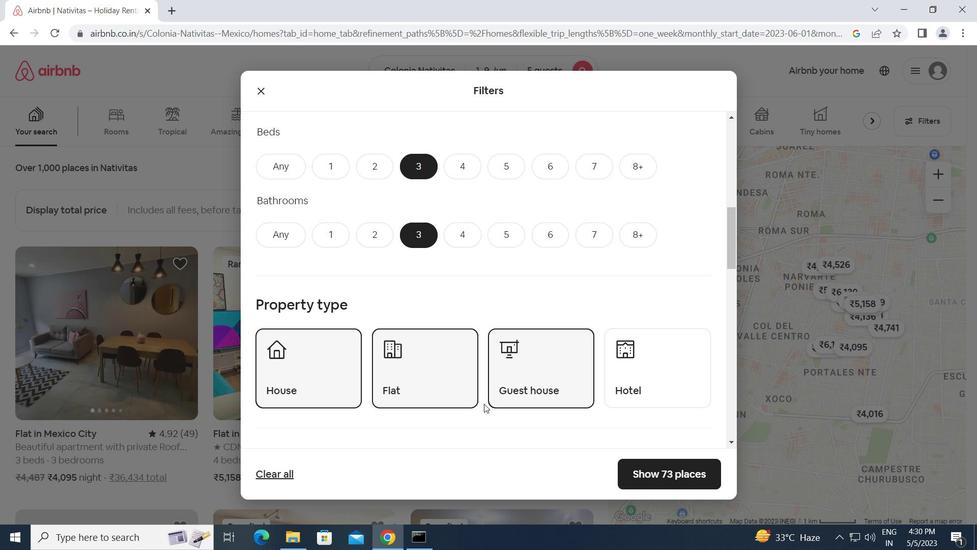 
Action: Mouse scrolled (484, 403) with delta (0, 0)
Screenshot: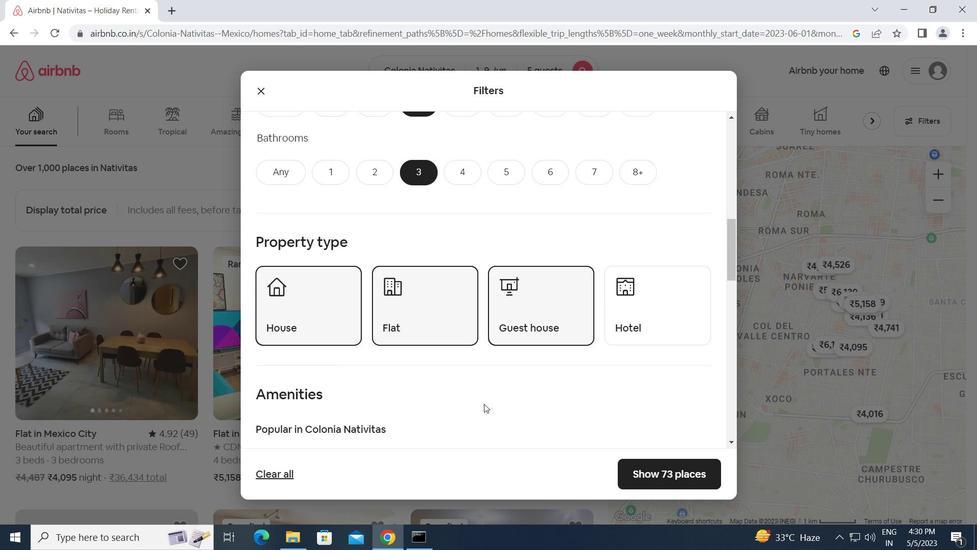 
Action: Mouse scrolled (484, 403) with delta (0, 0)
Screenshot: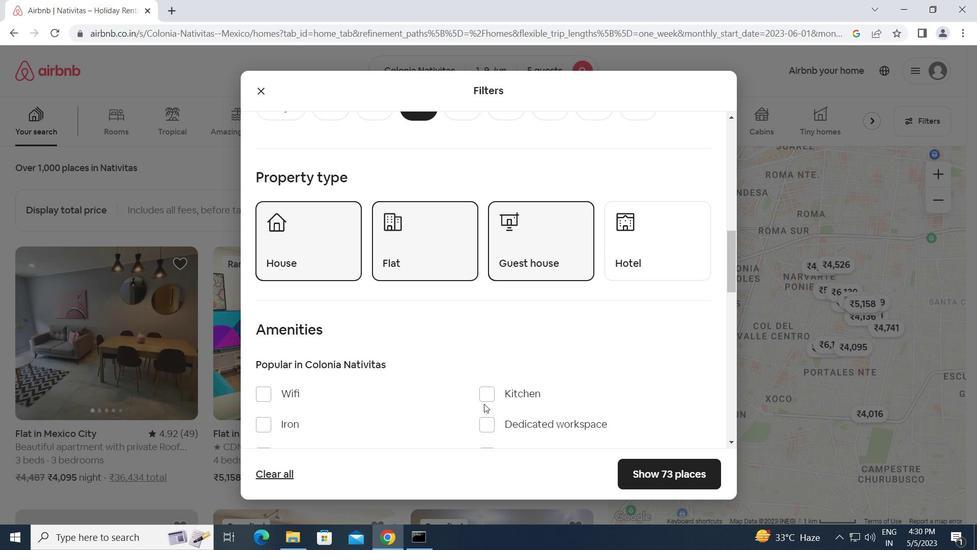 
Action: Mouse scrolled (484, 403) with delta (0, 0)
Screenshot: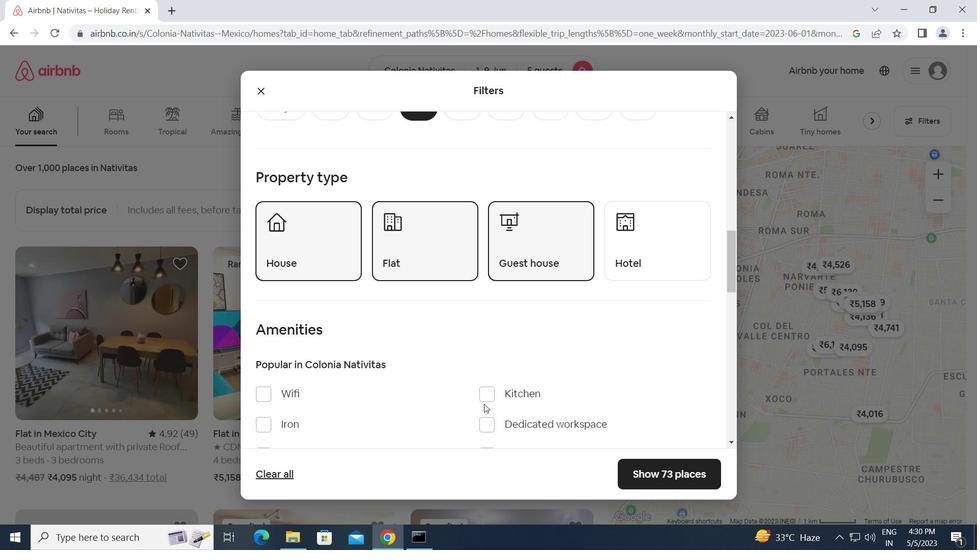 
Action: Mouse scrolled (484, 403) with delta (0, 0)
Screenshot: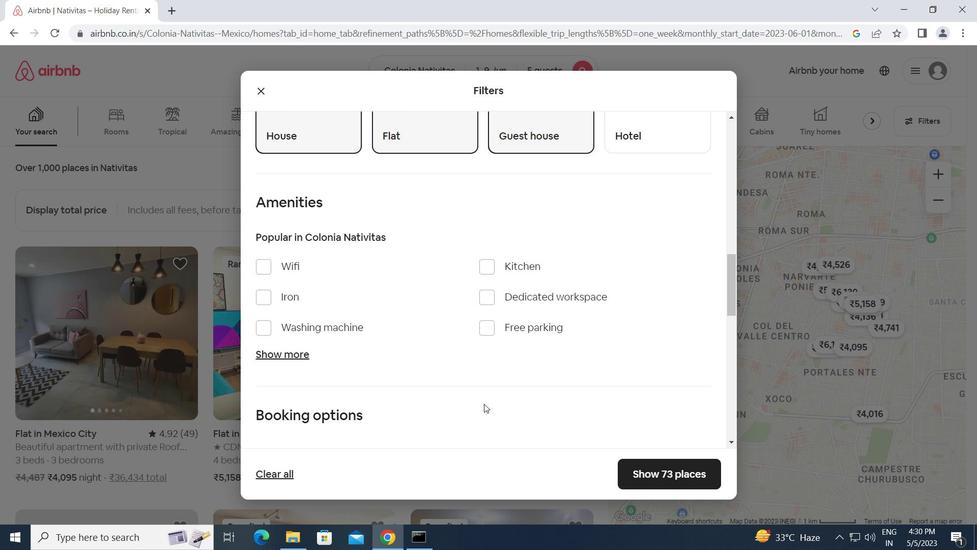 
Action: Mouse scrolled (484, 403) with delta (0, 0)
Screenshot: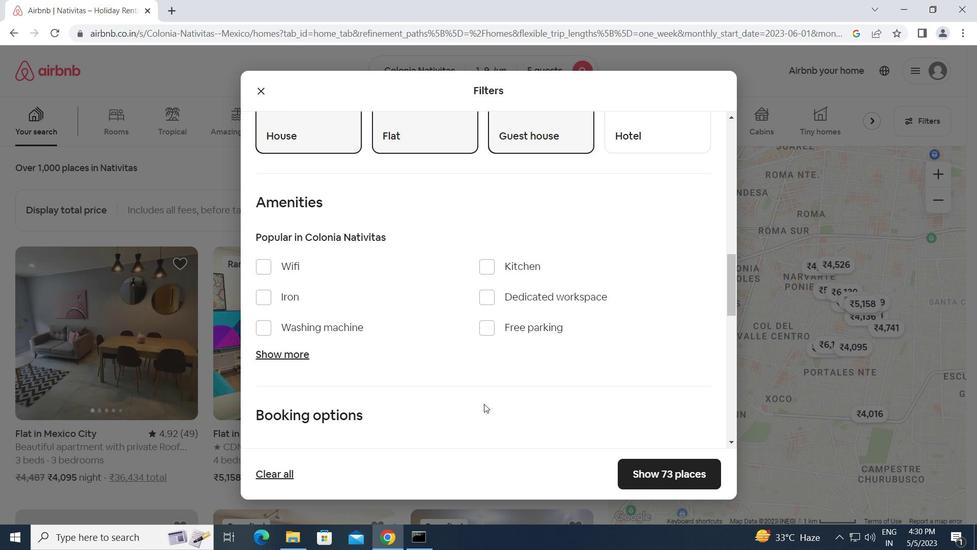 
Action: Mouse moved to (682, 368)
Screenshot: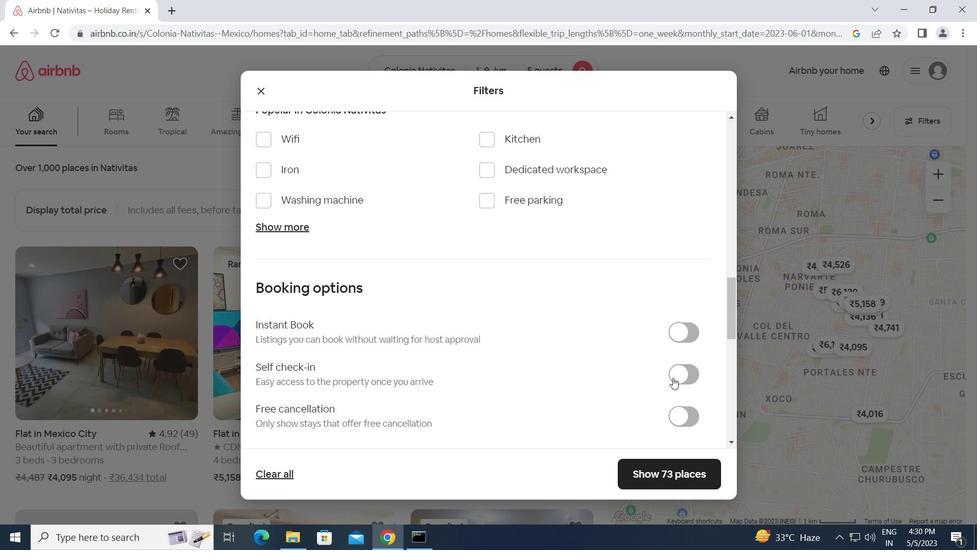 
Action: Mouse pressed left at (682, 368)
Screenshot: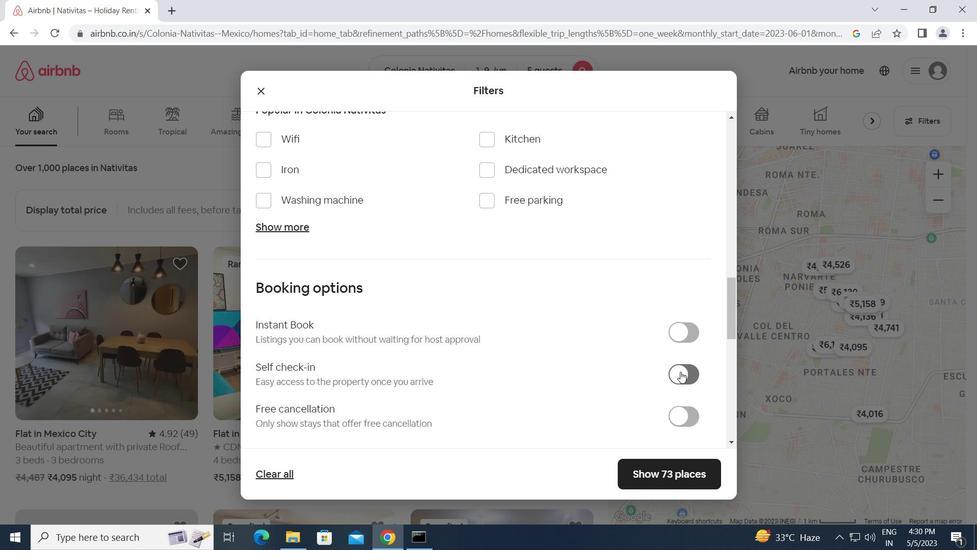 
Action: Mouse moved to (601, 392)
Screenshot: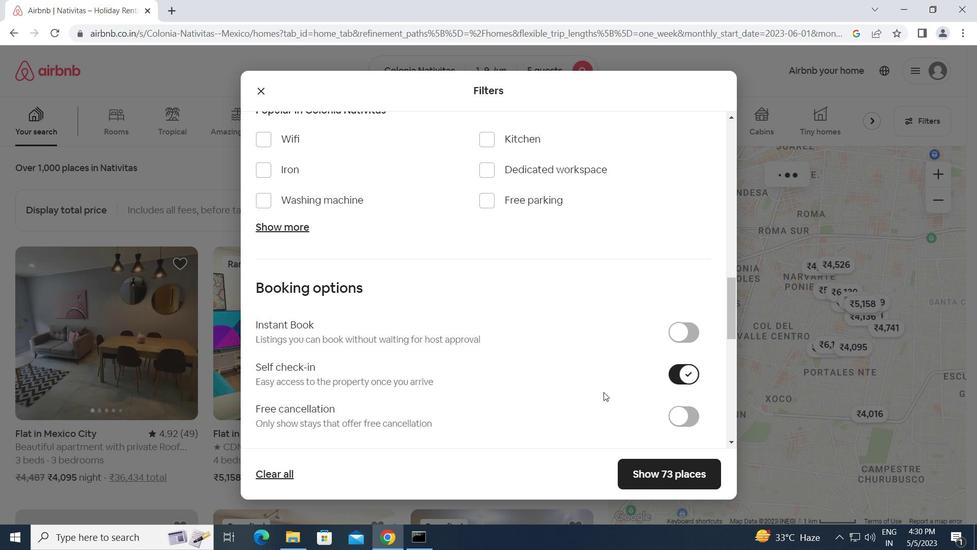 
Action: Mouse scrolled (601, 392) with delta (0, 0)
Screenshot: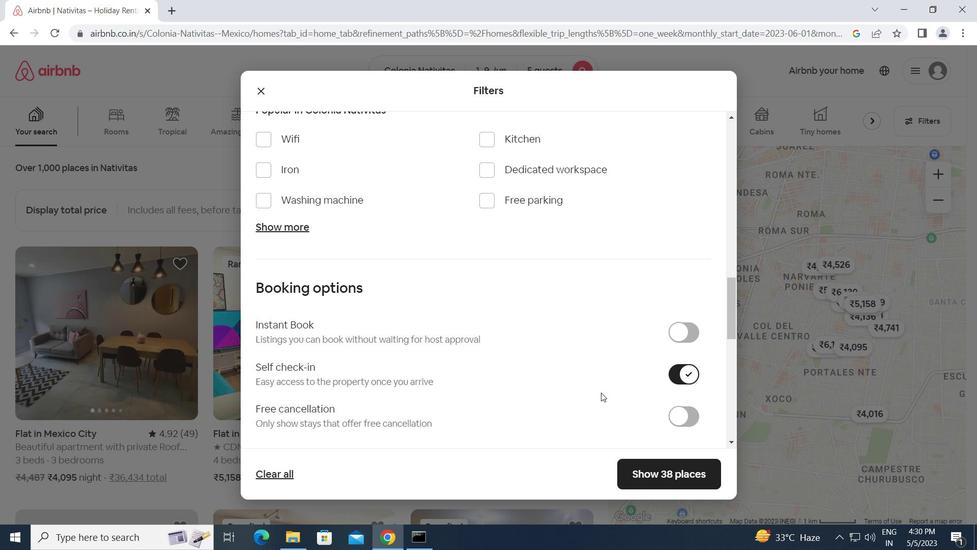 
Action: Mouse scrolled (601, 392) with delta (0, 0)
Screenshot: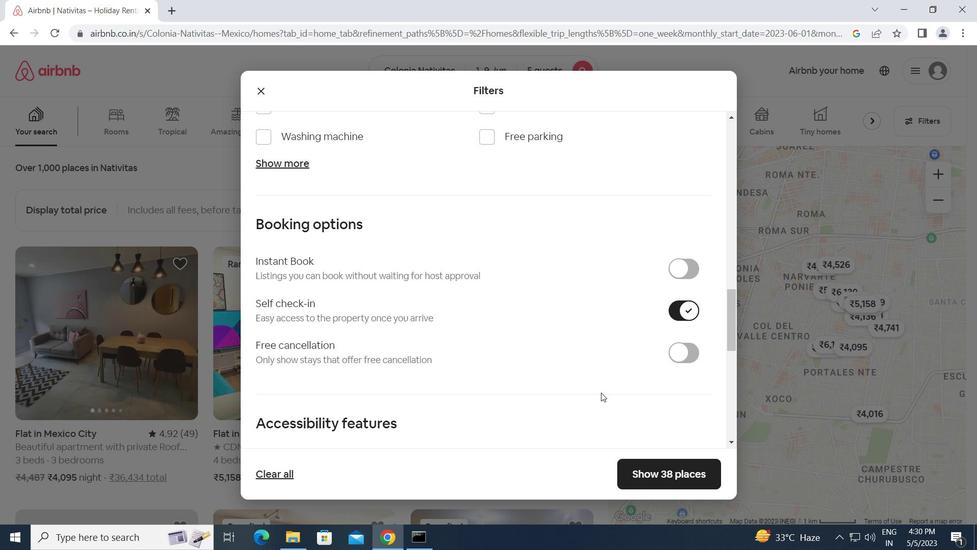 
Action: Mouse scrolled (601, 392) with delta (0, 0)
Screenshot: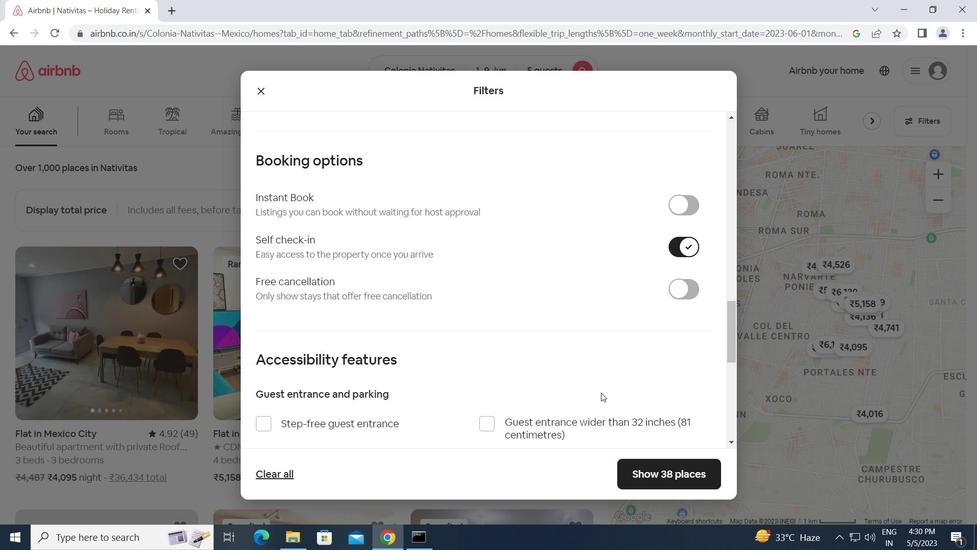 
Action: Mouse scrolled (601, 392) with delta (0, 0)
Screenshot: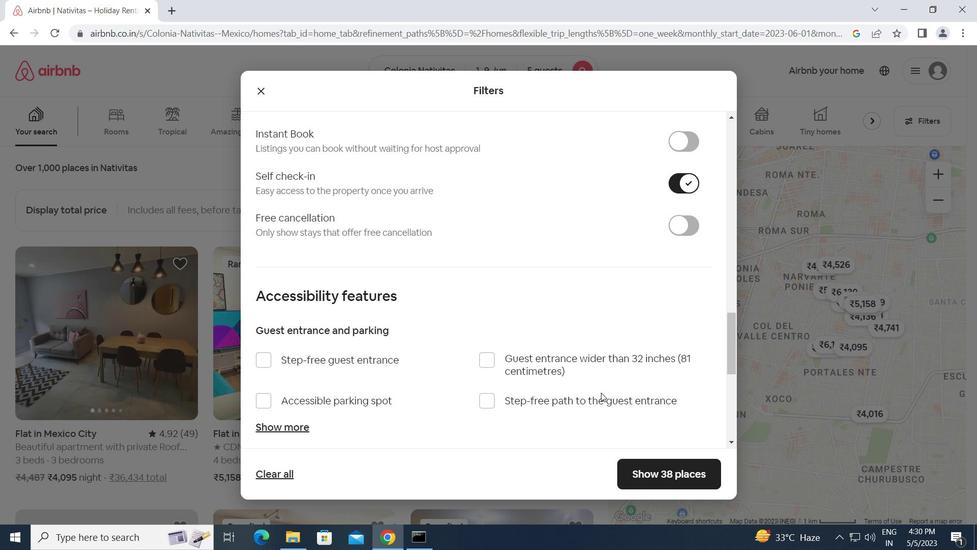 
Action: Mouse scrolled (601, 392) with delta (0, 0)
Screenshot: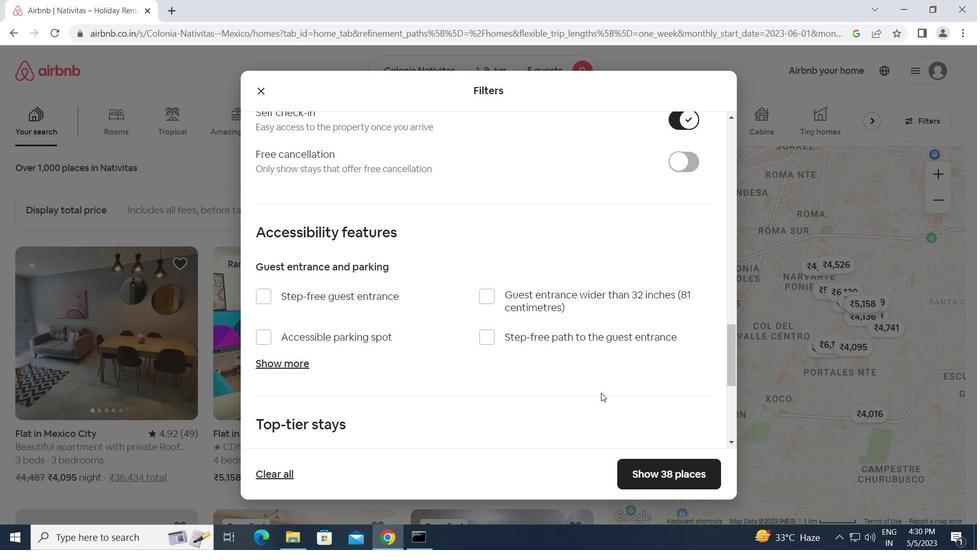 
Action: Mouse scrolled (601, 392) with delta (0, 0)
Screenshot: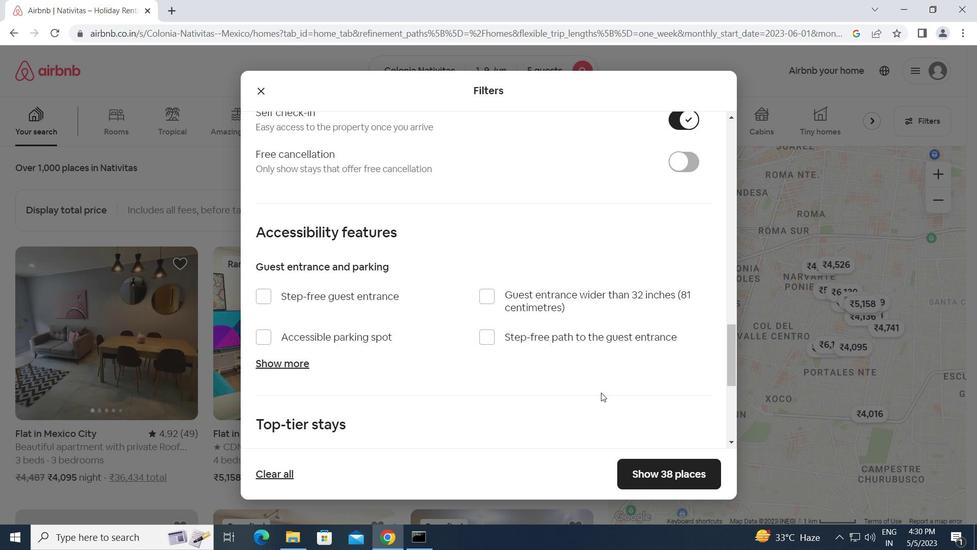 
Action: Mouse scrolled (601, 392) with delta (0, 0)
Screenshot: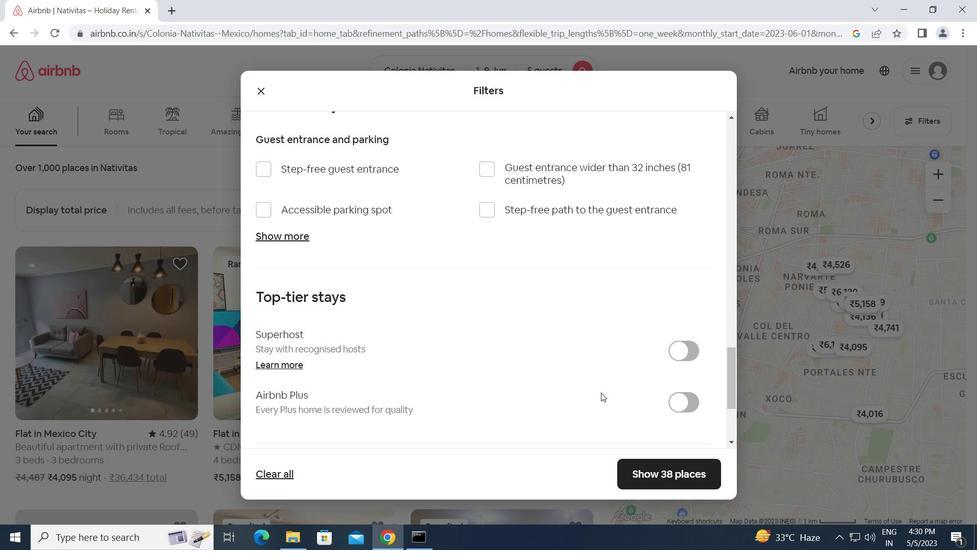 
Action: Mouse scrolled (601, 392) with delta (0, 0)
Screenshot: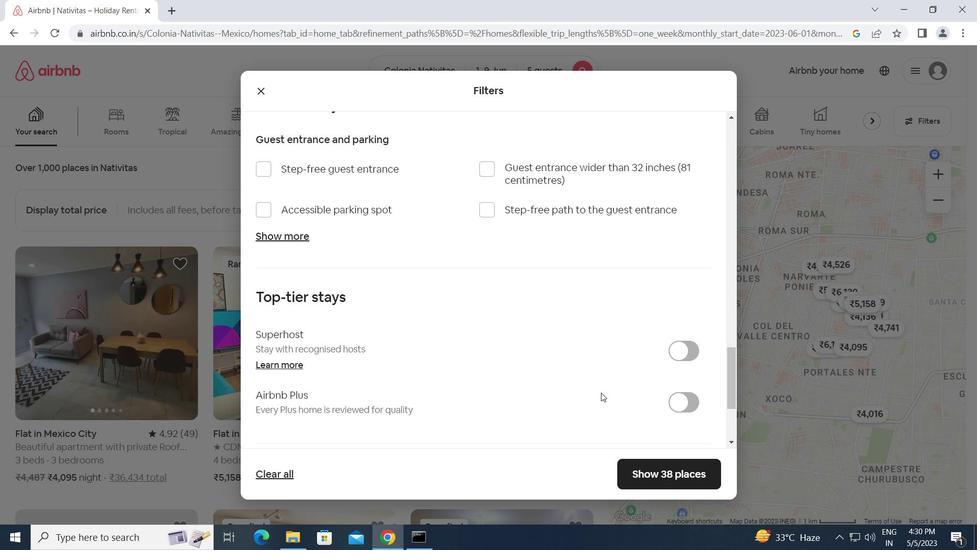 
Action: Mouse scrolled (601, 392) with delta (0, 0)
Screenshot: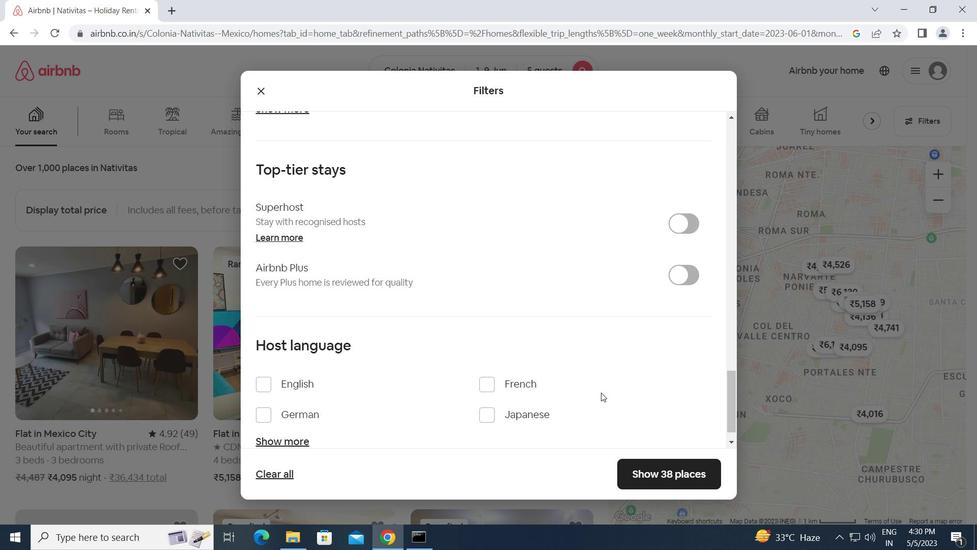 
Action: Mouse moved to (264, 359)
Screenshot: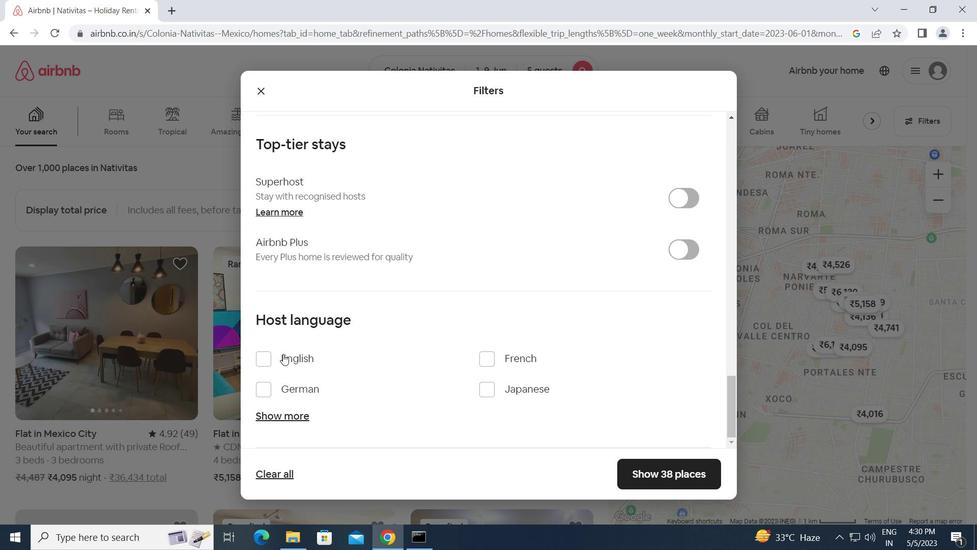 
Action: Mouse pressed left at (264, 359)
Screenshot: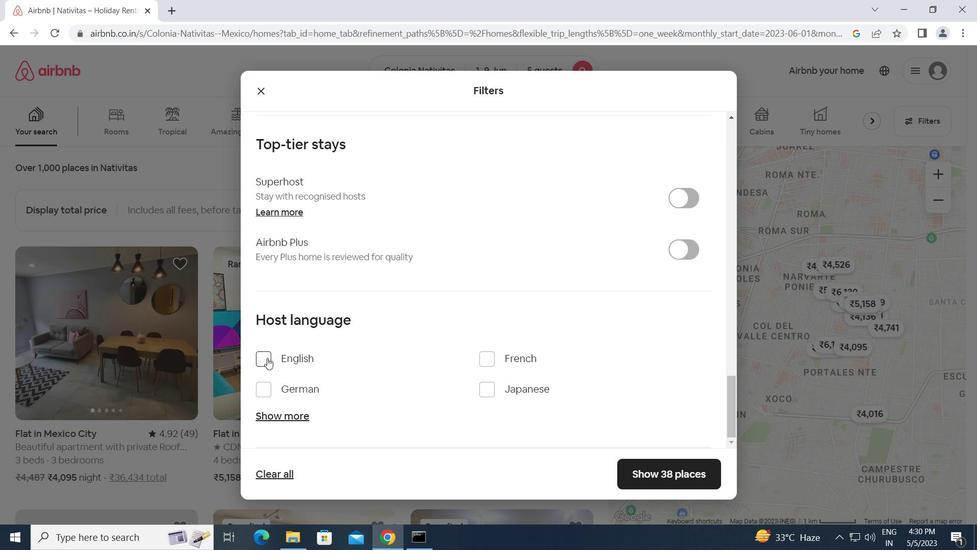 
Action: Mouse moved to (647, 476)
Screenshot: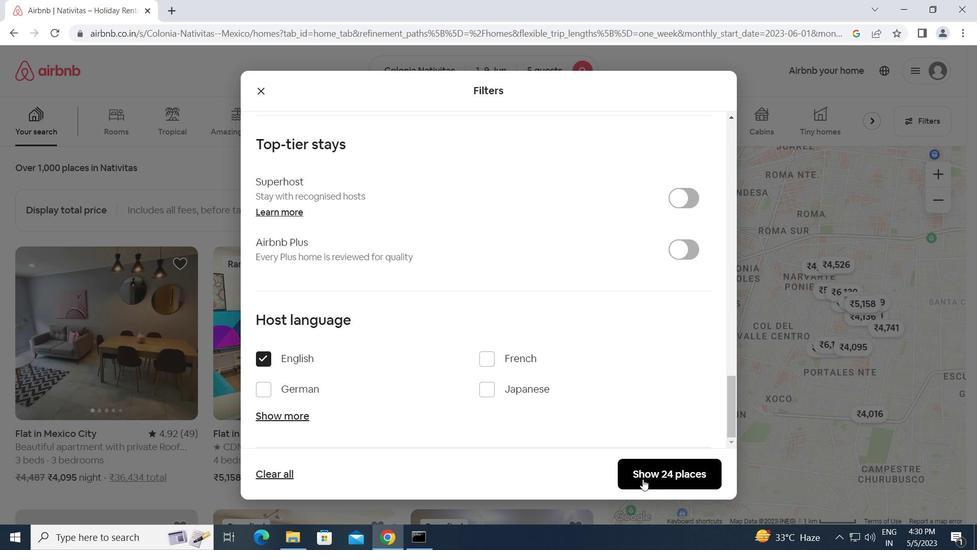 
Action: Mouse pressed left at (647, 476)
Screenshot: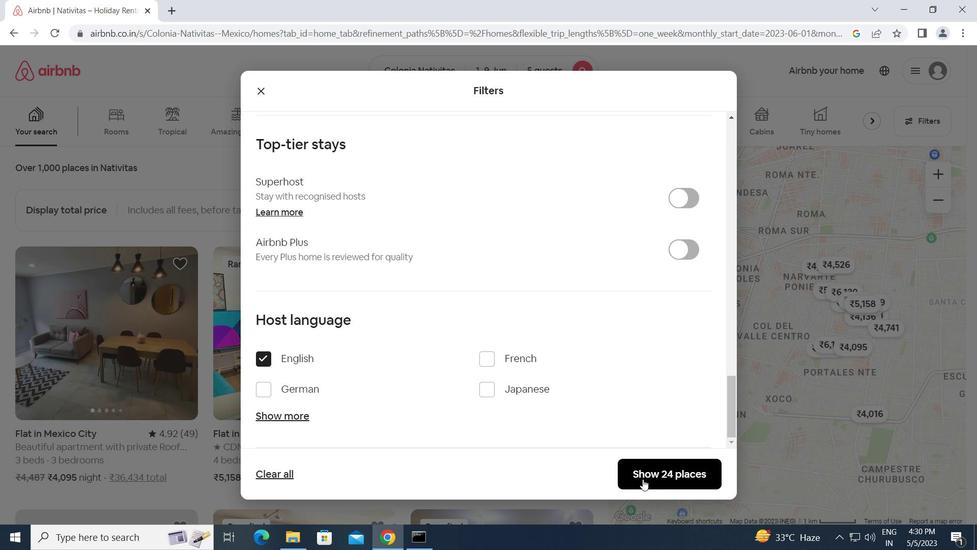 
Action: Mouse moved to (643, 474)
Screenshot: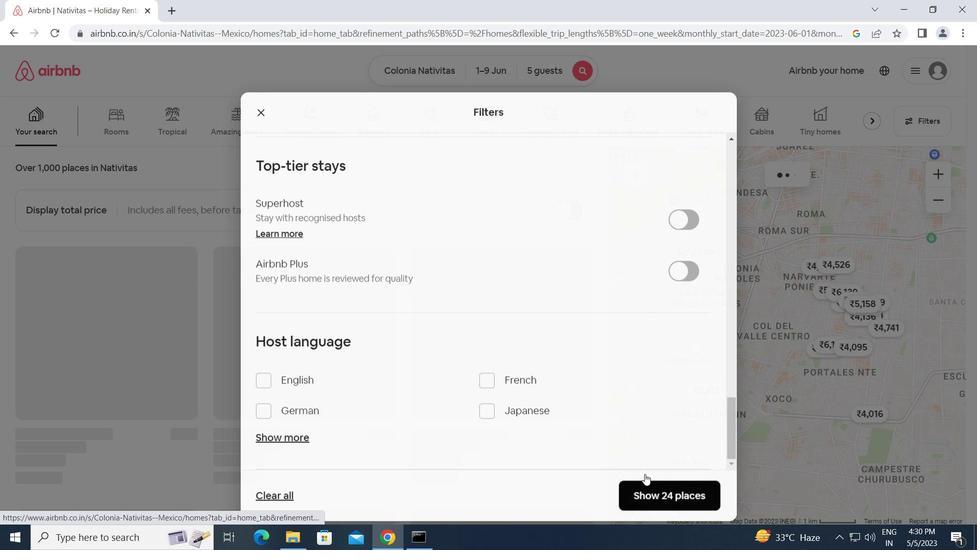 
